 Task: Find connections with filter location Noble Park with filter topic #lawstudentswith filter profile language English with filter current company Ujjivan Small Finance Bank with filter school BSI Training Academy with filter industry Accommodation Services with filter service category Digital Marketing with filter keywords title Mechanic
Action: Mouse moved to (554, 206)
Screenshot: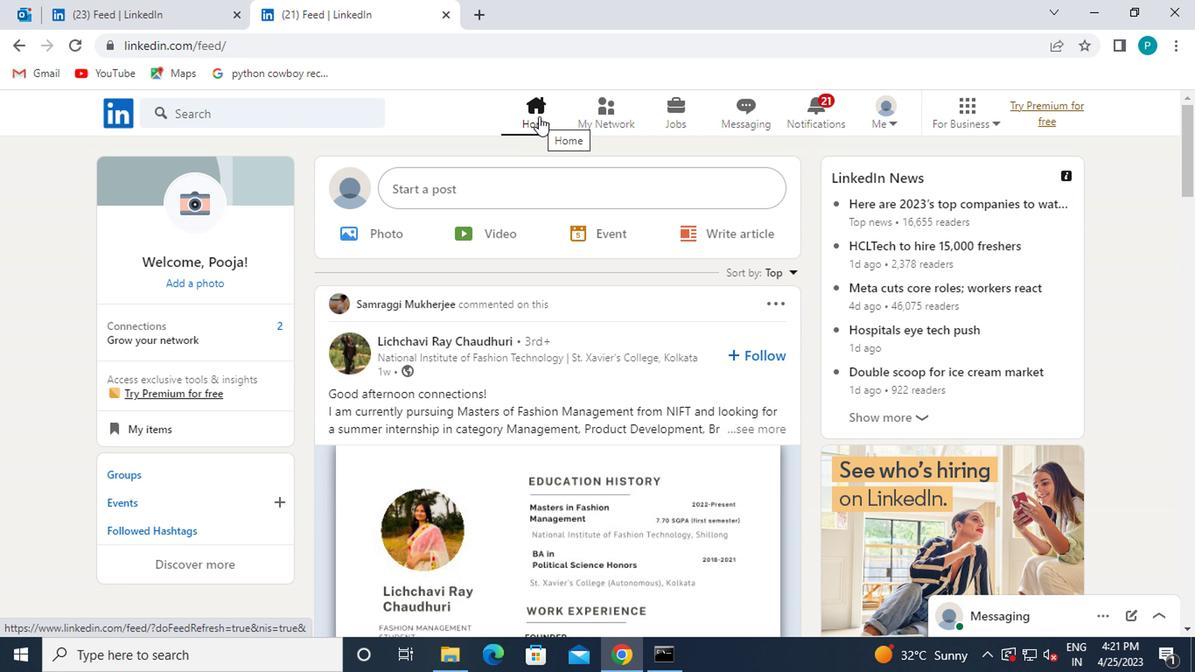 
Action: Mouse pressed left at (554, 206)
Screenshot: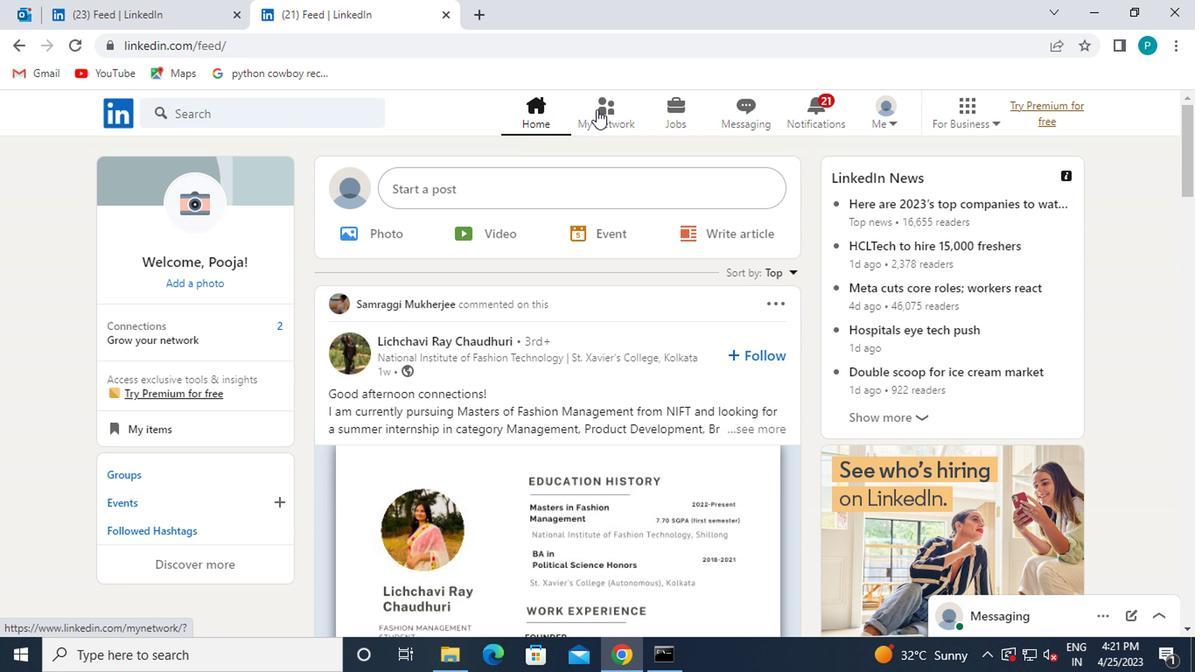 
Action: Mouse moved to (278, 275)
Screenshot: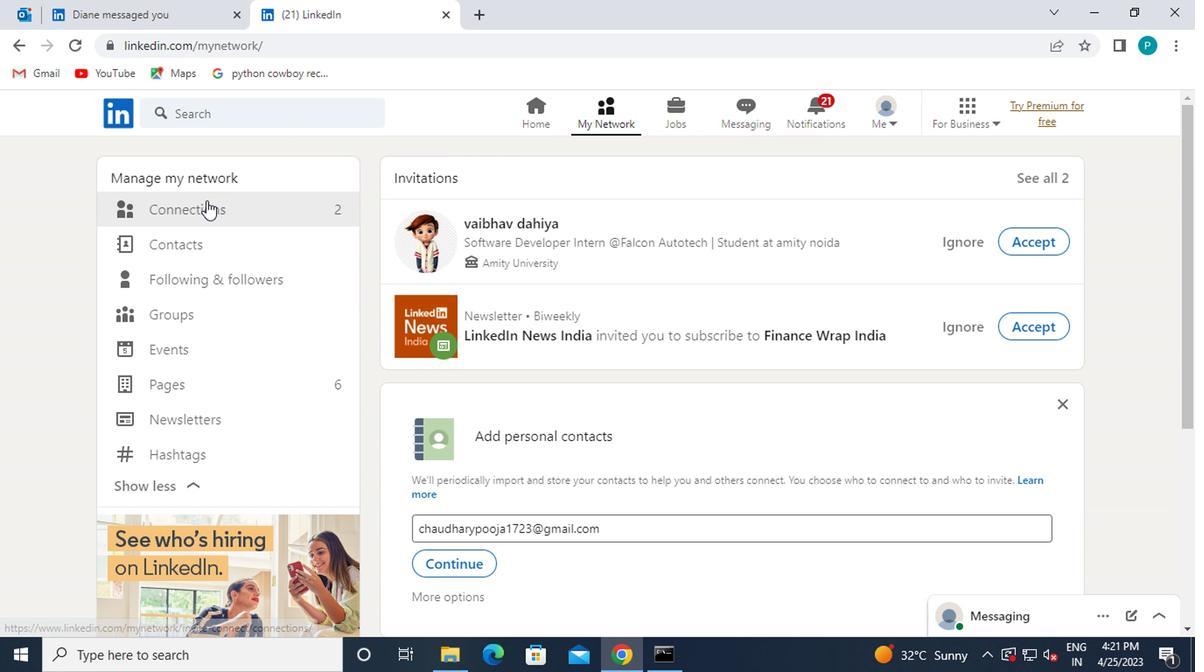
Action: Mouse pressed left at (278, 275)
Screenshot: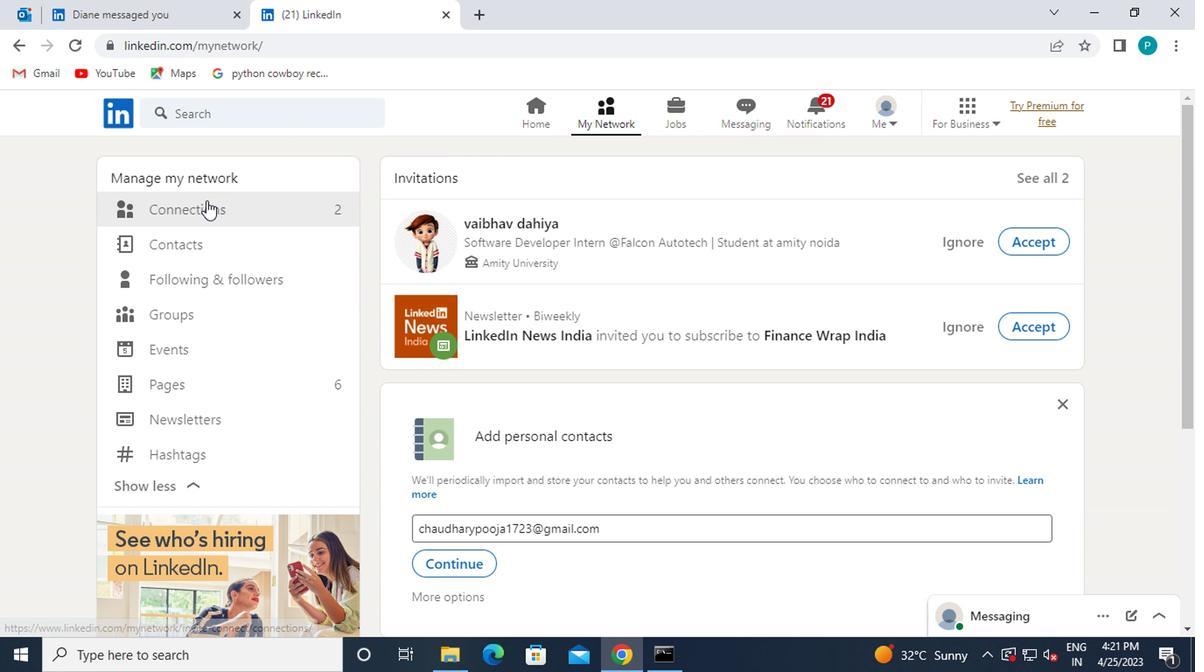 
Action: Mouse moved to (638, 275)
Screenshot: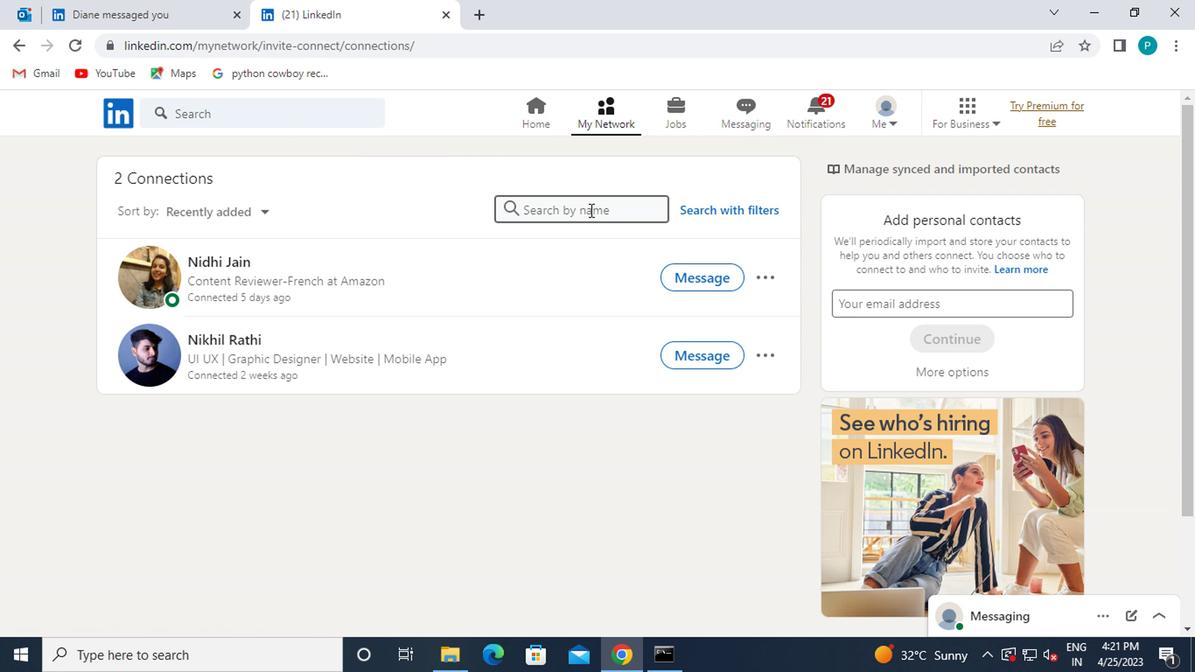 
Action: Mouse pressed left at (638, 275)
Screenshot: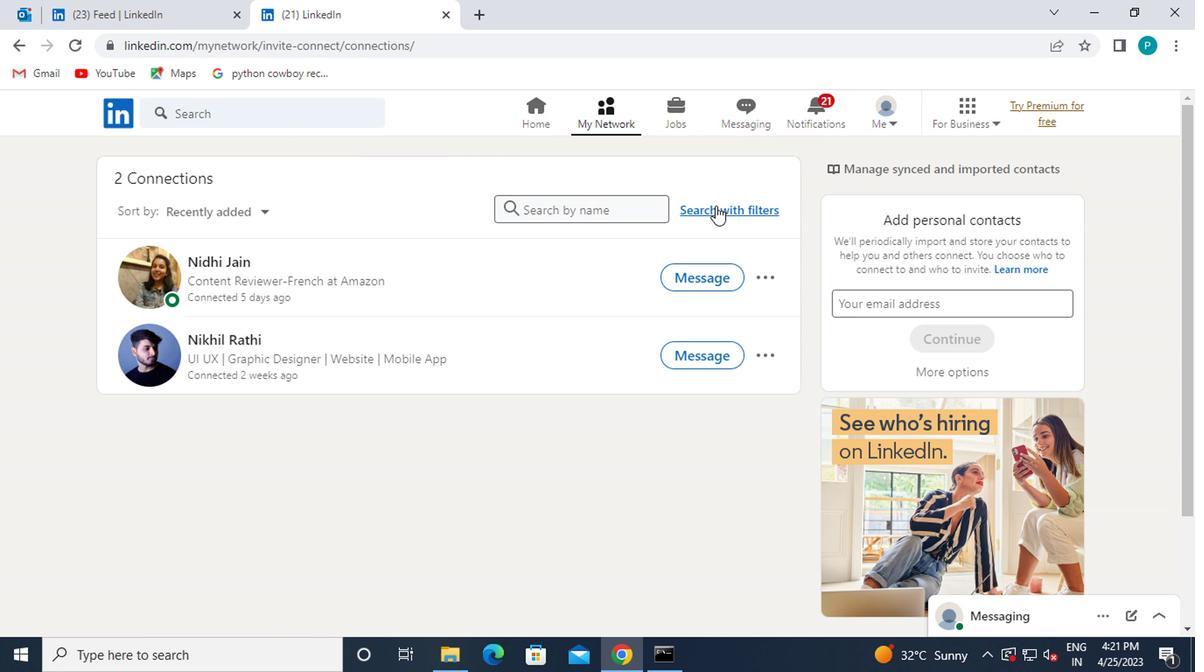 
Action: Mouse moved to (554, 243)
Screenshot: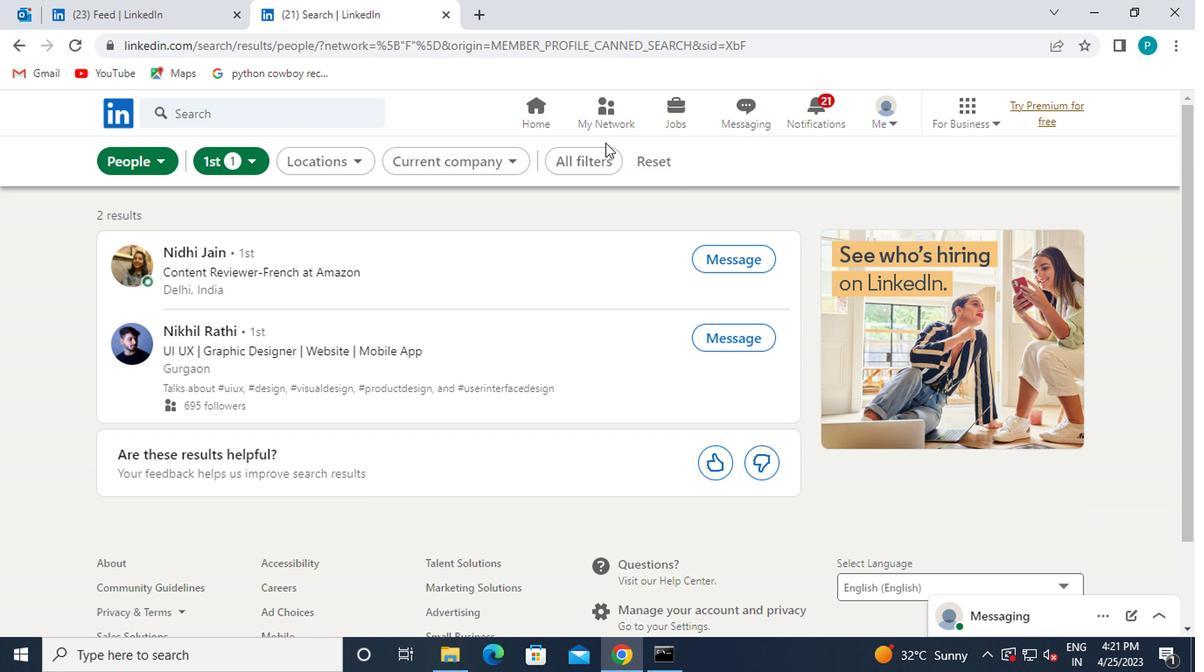 
Action: Mouse pressed left at (554, 243)
Screenshot: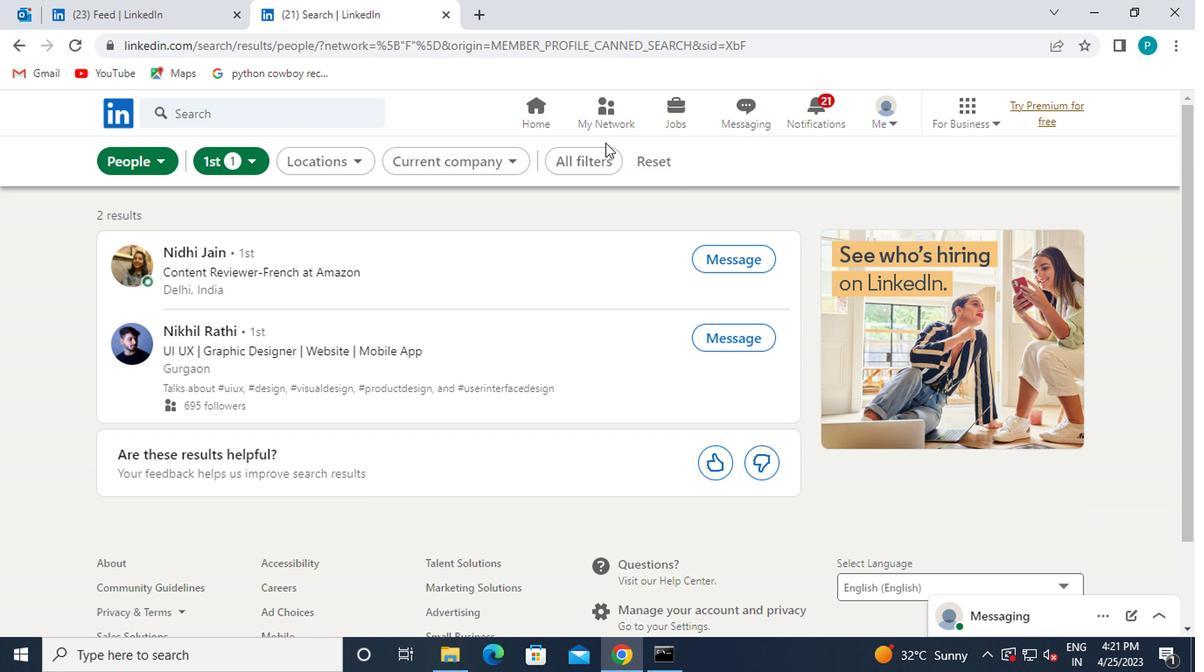 
Action: Mouse moved to (774, 308)
Screenshot: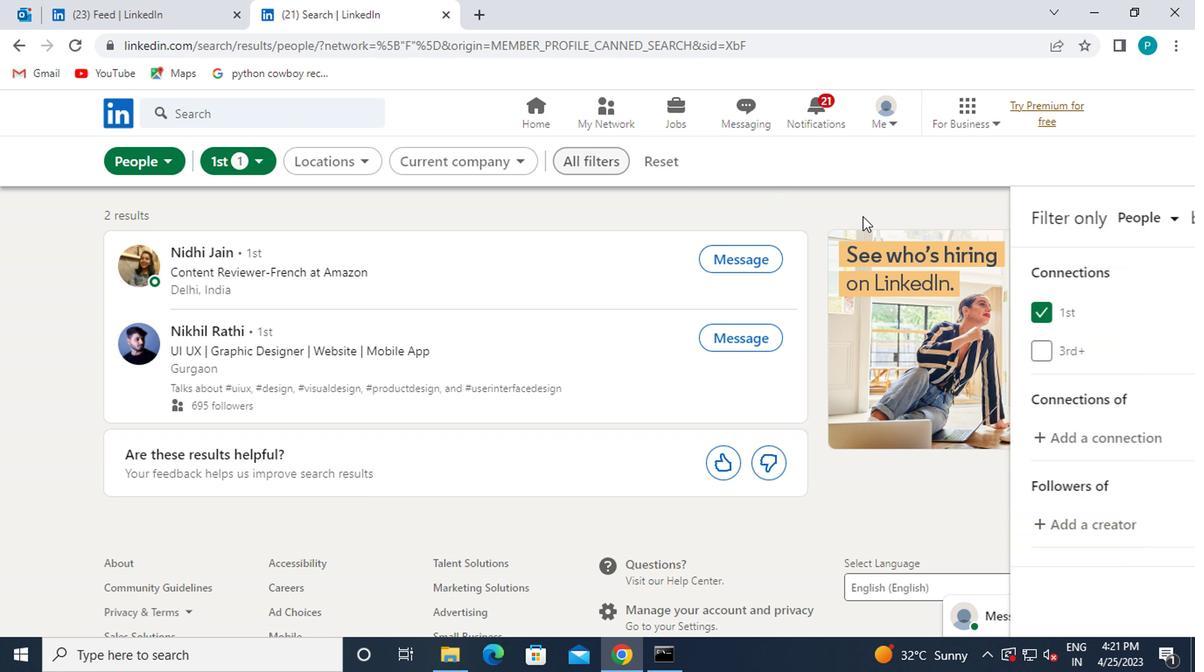 
Action: Mouse scrolled (774, 307) with delta (0, 0)
Screenshot: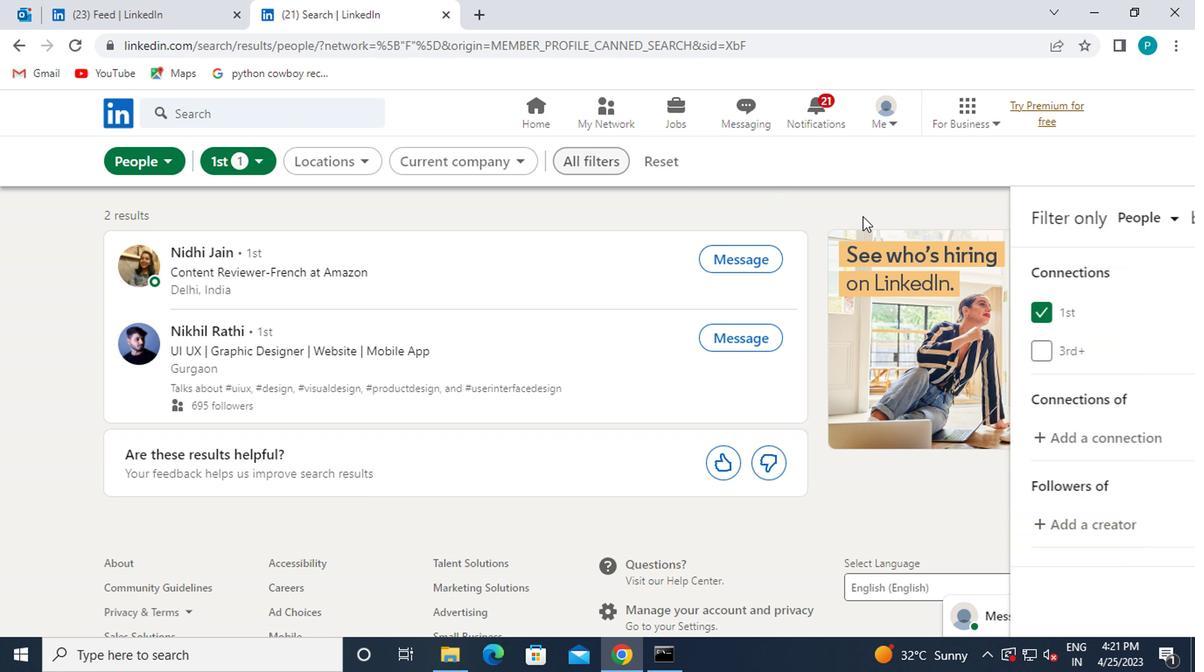 
Action: Mouse moved to (775, 311)
Screenshot: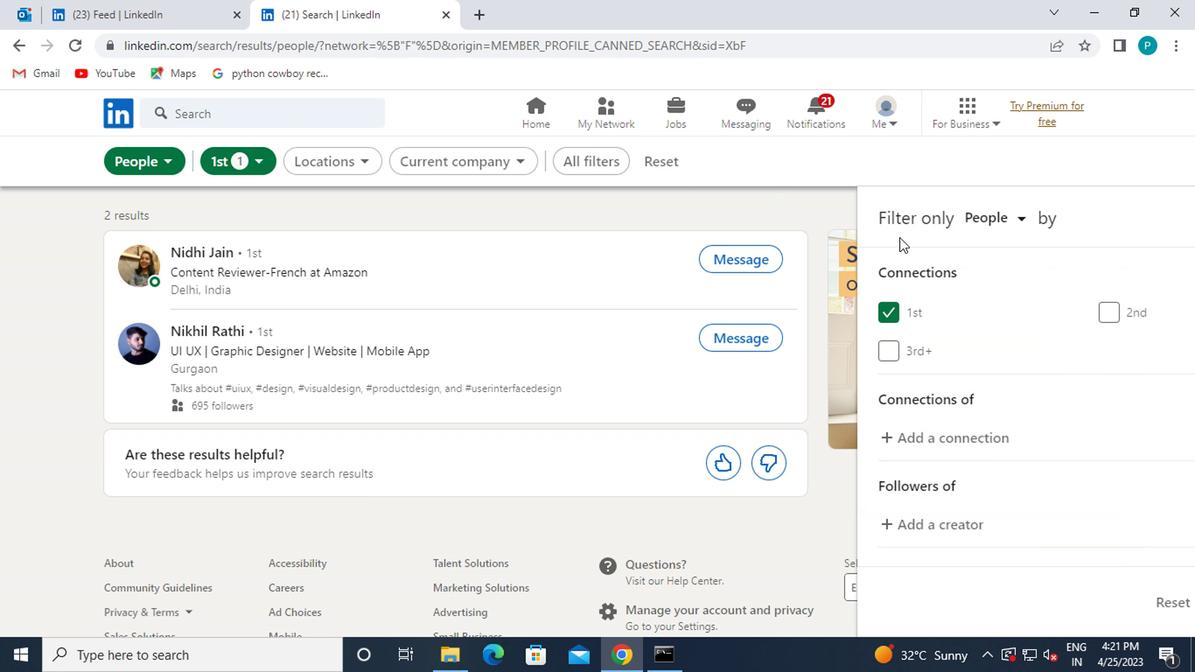 
Action: Mouse scrolled (775, 311) with delta (0, 0)
Screenshot: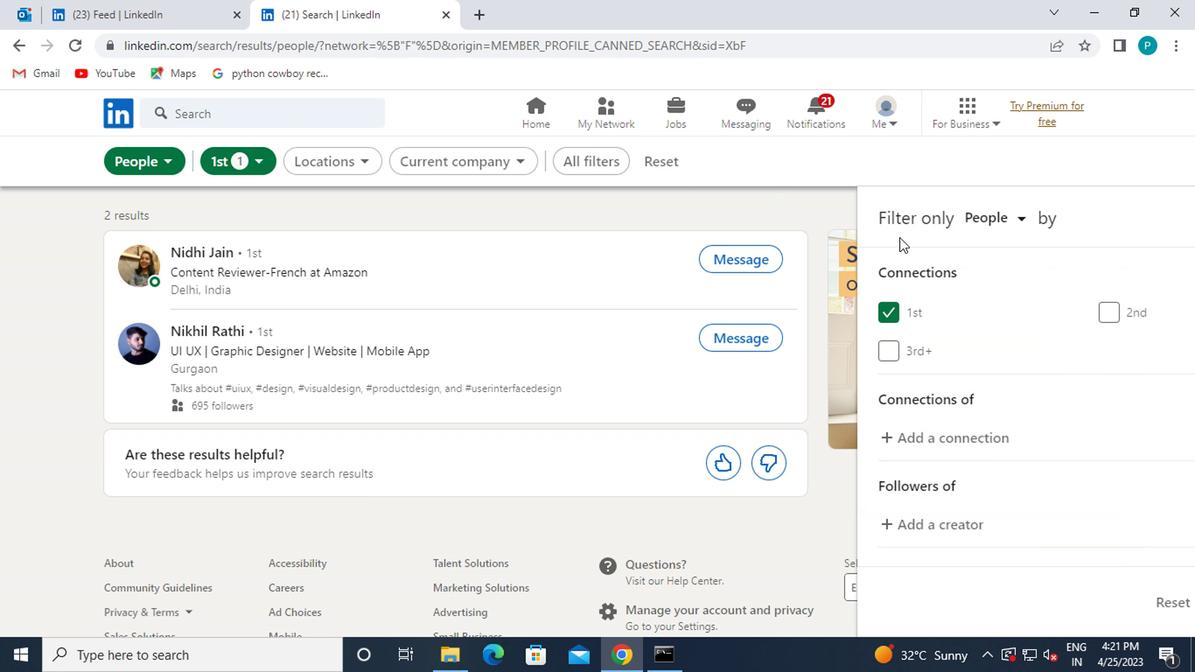 
Action: Mouse moved to (780, 322)
Screenshot: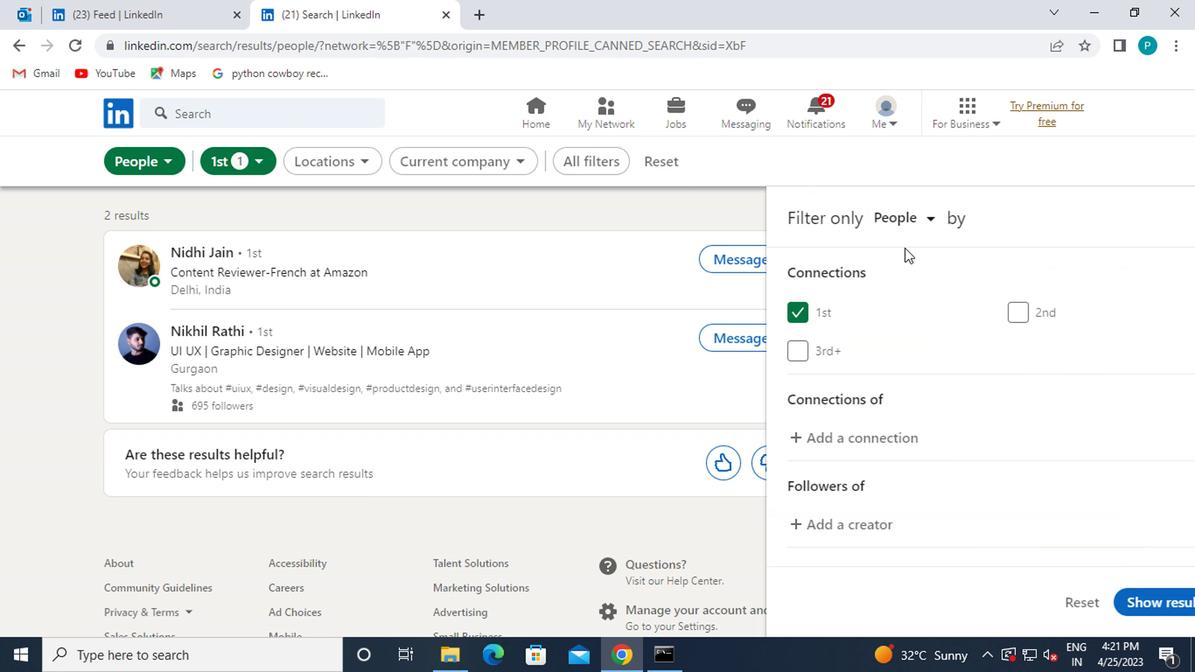 
Action: Mouse scrolled (780, 321) with delta (0, 0)
Screenshot: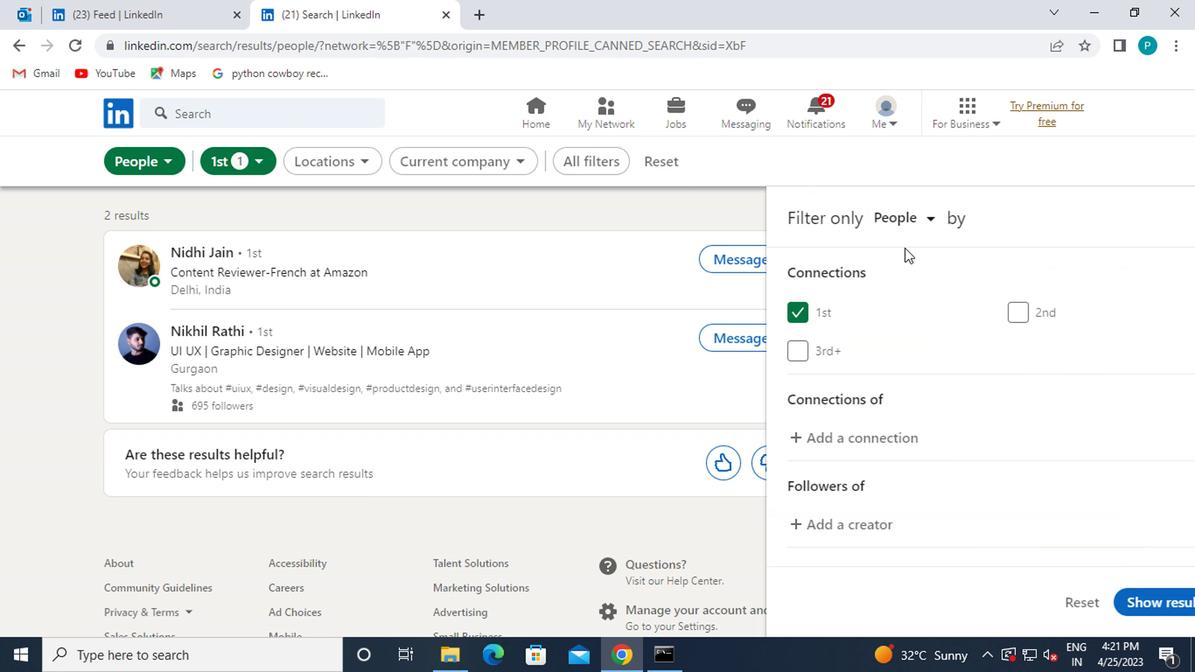 
Action: Mouse moved to (843, 440)
Screenshot: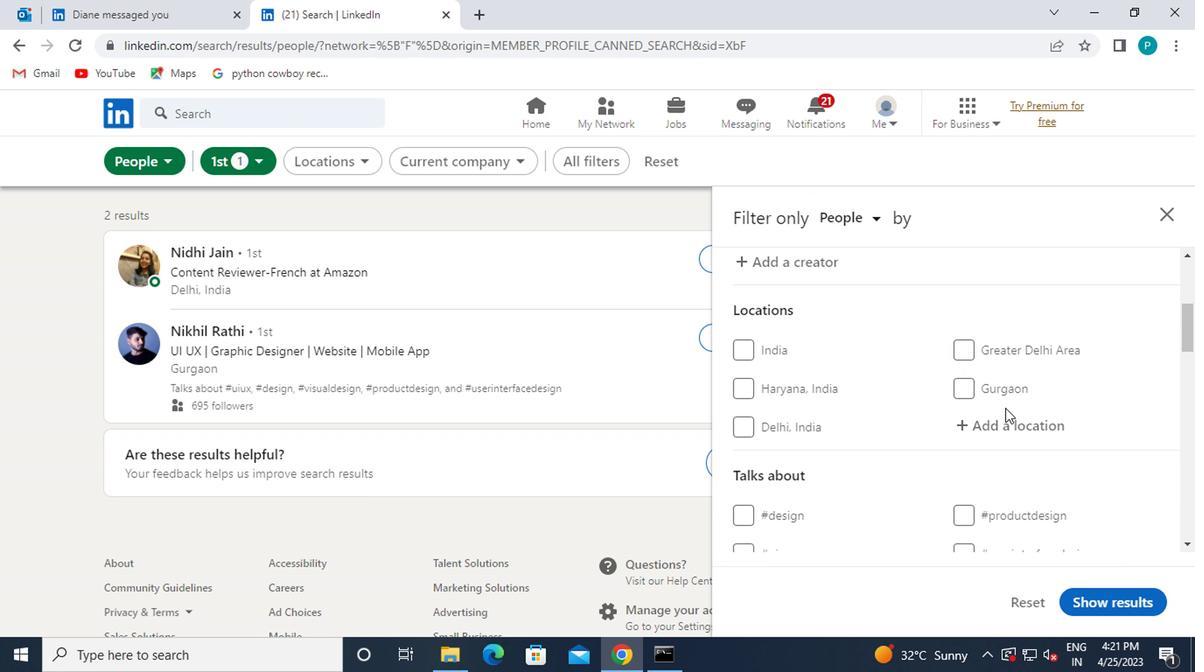 
Action: Mouse pressed left at (843, 440)
Screenshot: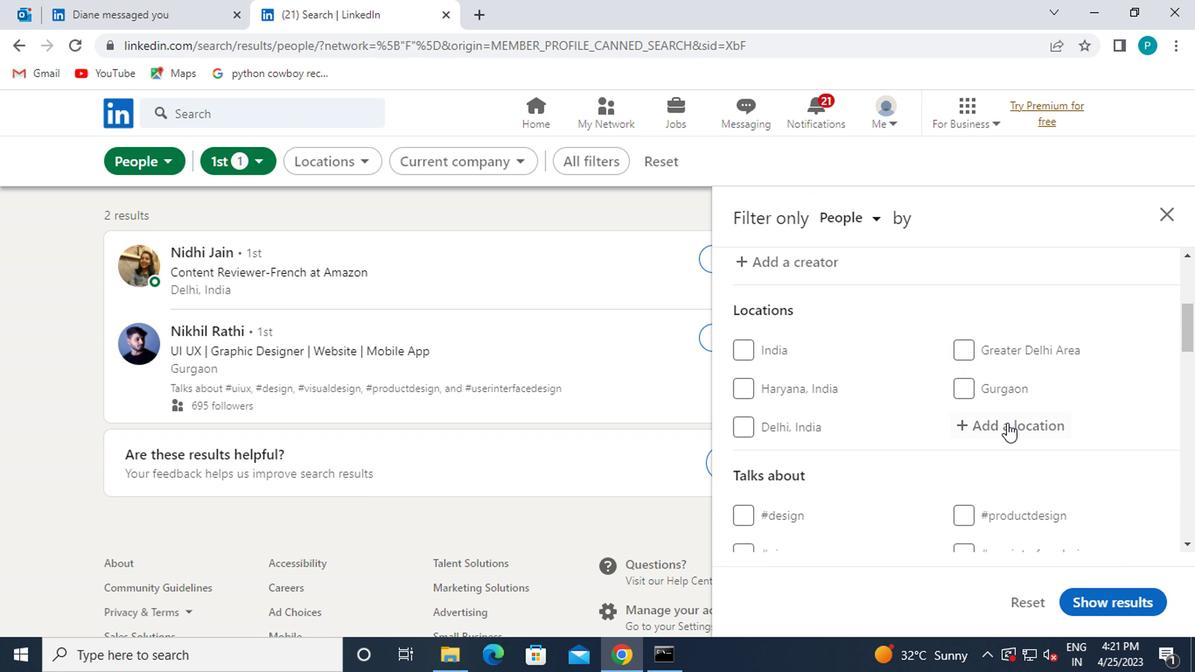 
Action: Key pressed noble<Key.space>park<Key.space>
Screenshot: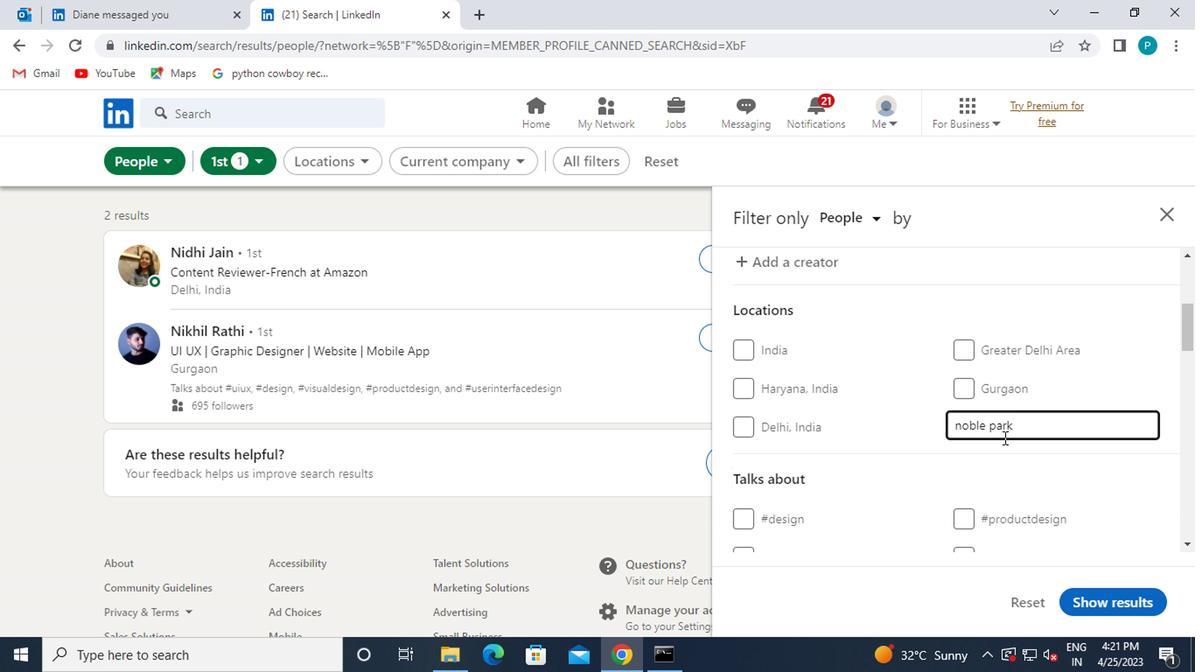 
Action: Mouse moved to (784, 461)
Screenshot: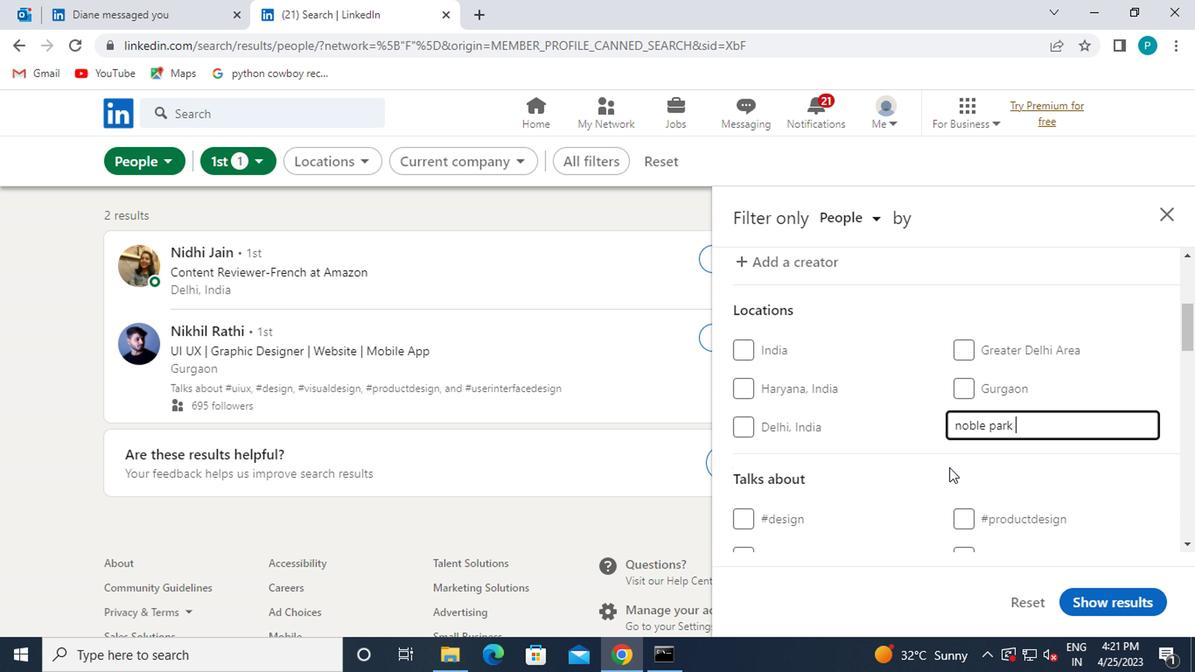 
Action: Mouse scrolled (784, 460) with delta (0, 0)
Screenshot: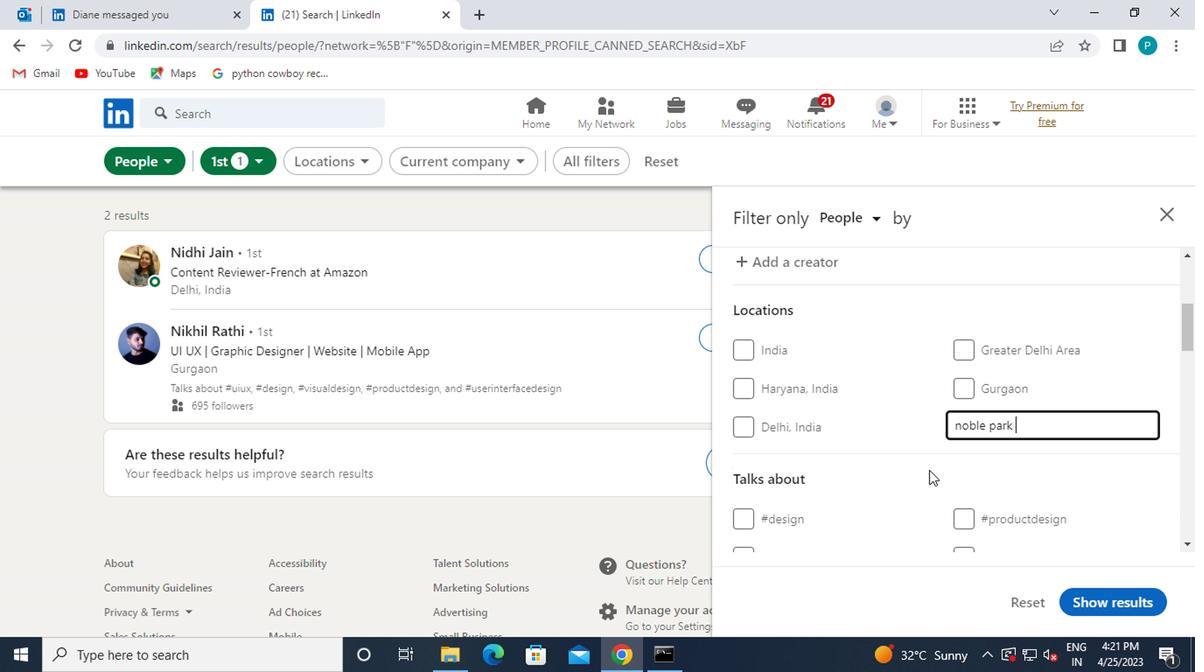 
Action: Mouse moved to (822, 483)
Screenshot: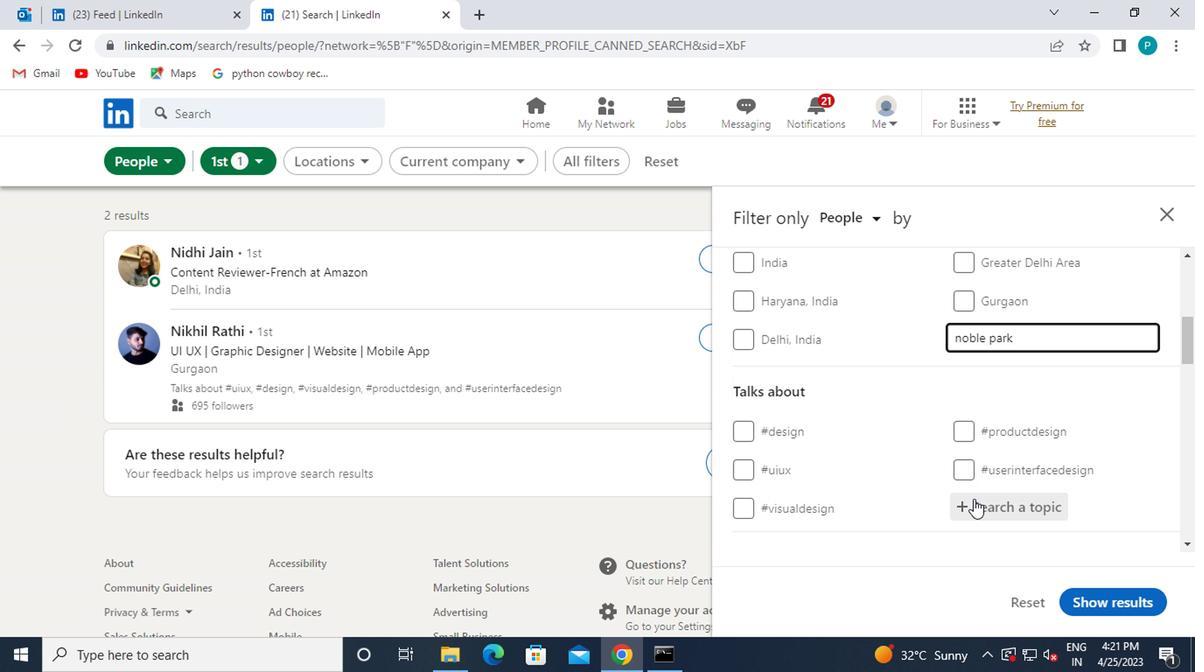 
Action: Mouse pressed left at (822, 483)
Screenshot: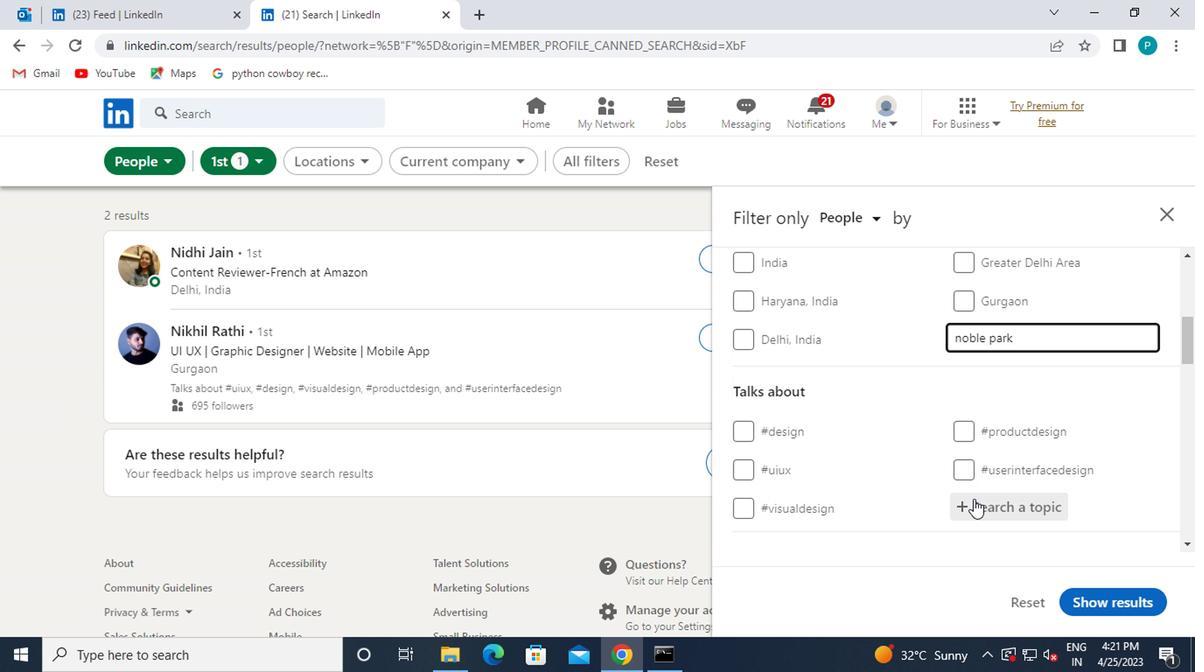 
Action: Key pressed <Key.shift><Key.shift><Key.shift>#LAE
Screenshot: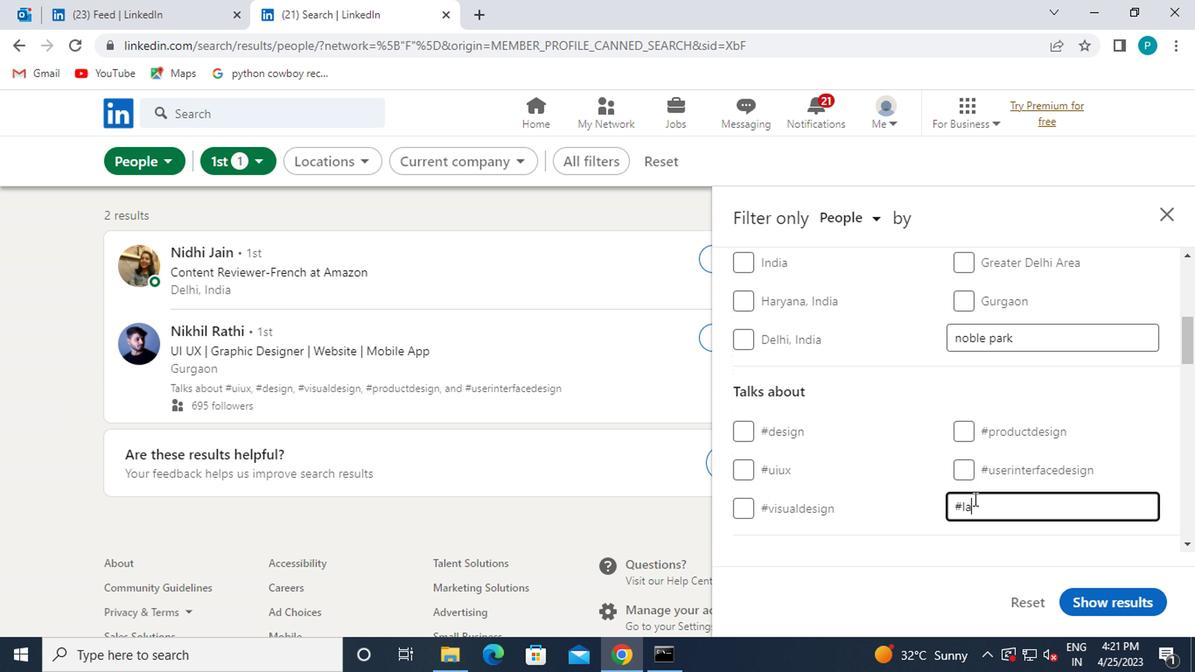 
Action: Mouse scrolled (822, 483) with delta (0, 0)
Screenshot: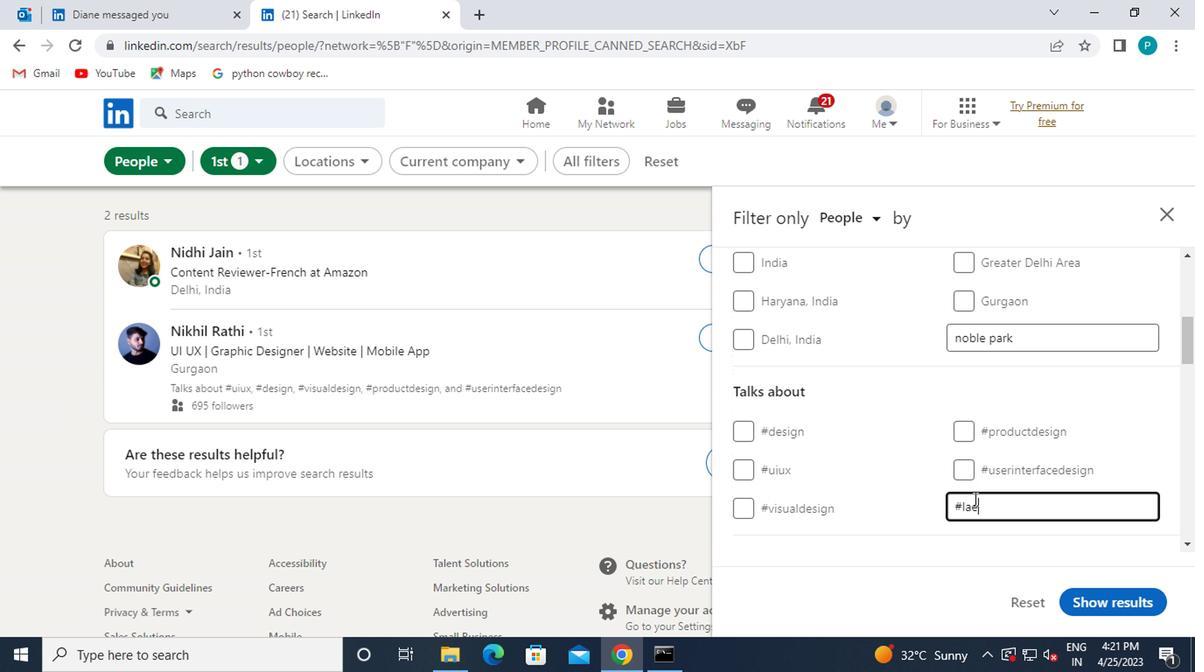 
Action: Key pressed <Key.backspace>WSTUDENTS
Screenshot: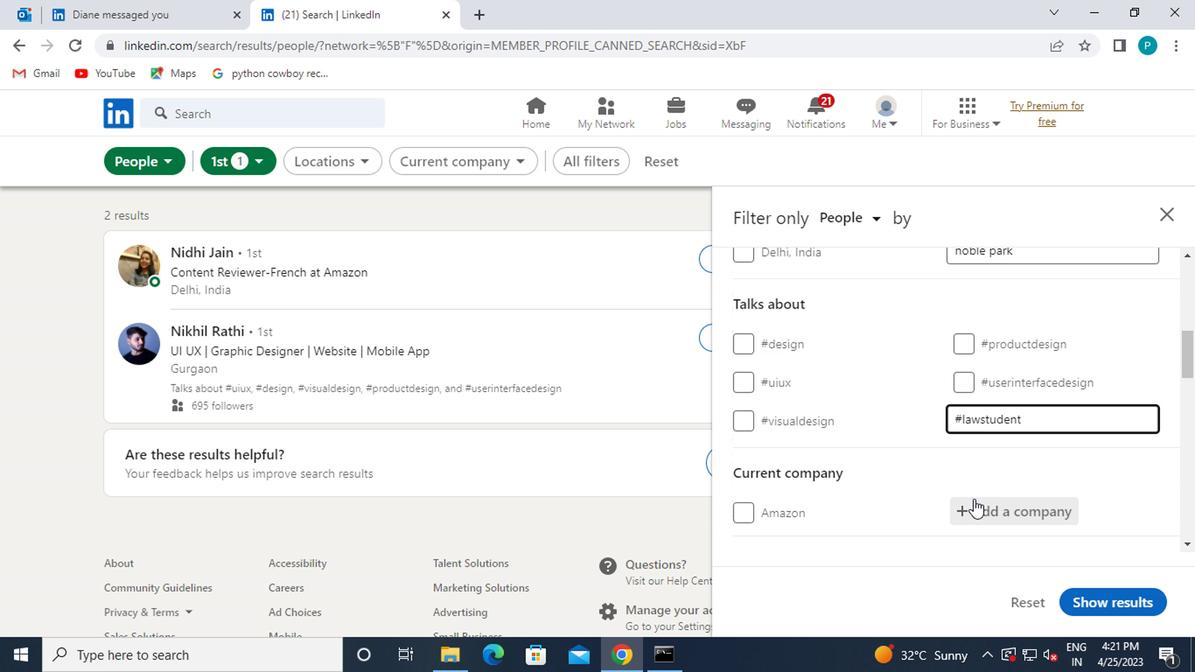 
Action: Mouse moved to (822, 484)
Screenshot: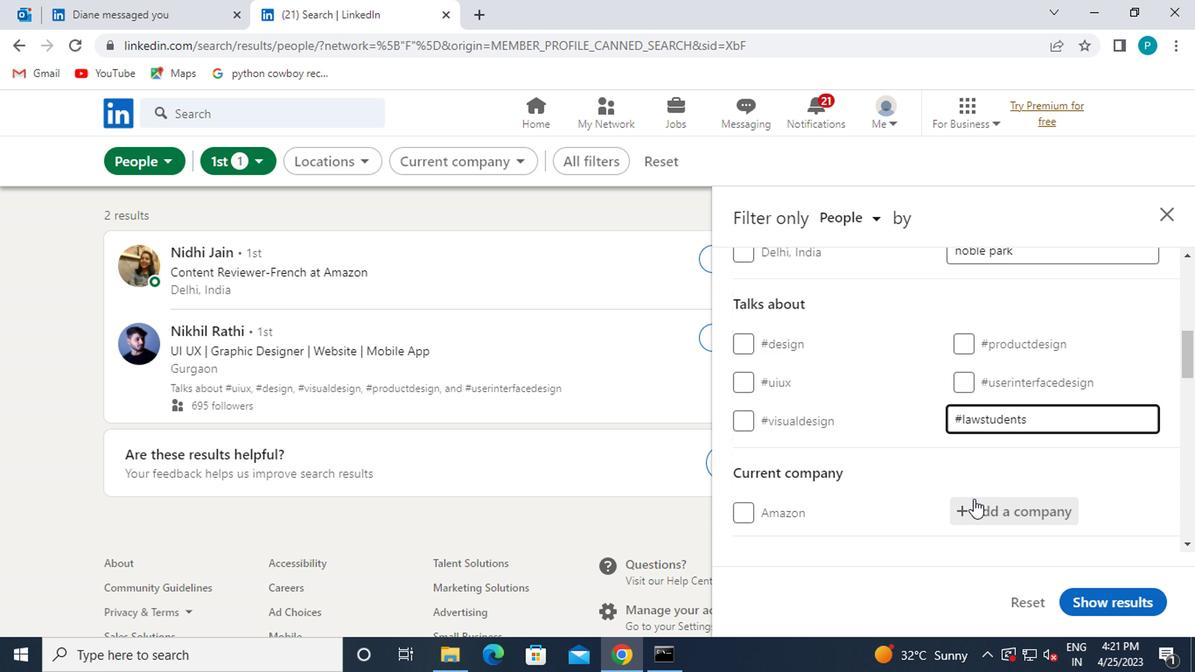 
Action: Mouse scrolled (822, 483) with delta (0, 0)
Screenshot: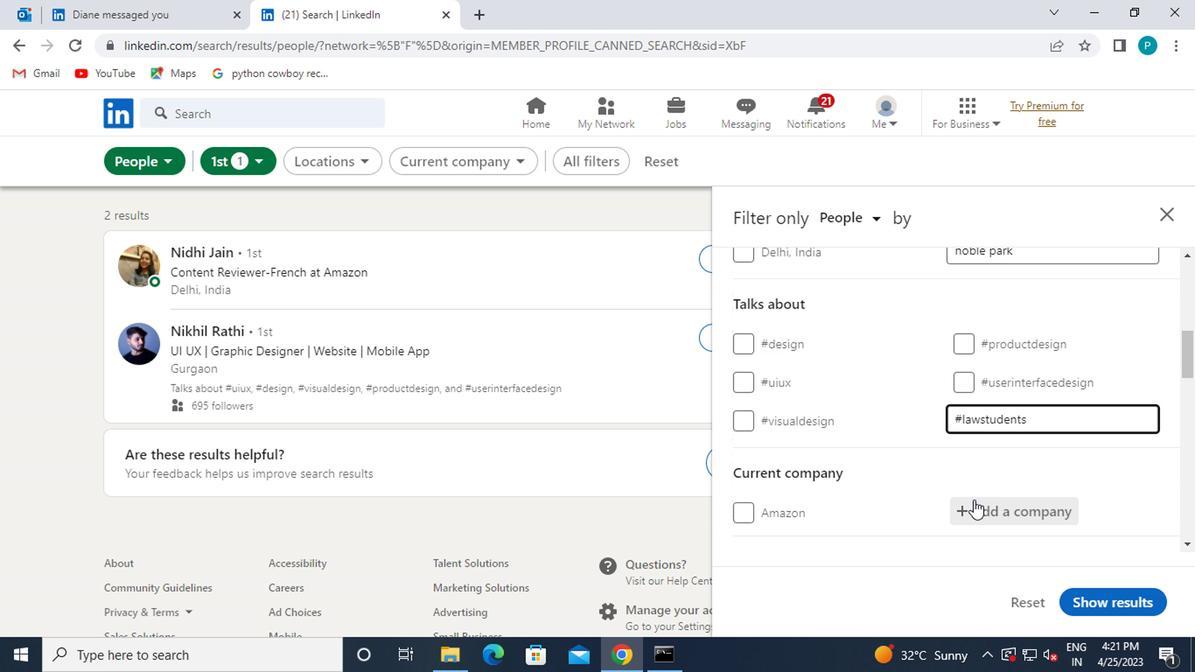 
Action: Mouse moved to (821, 425)
Screenshot: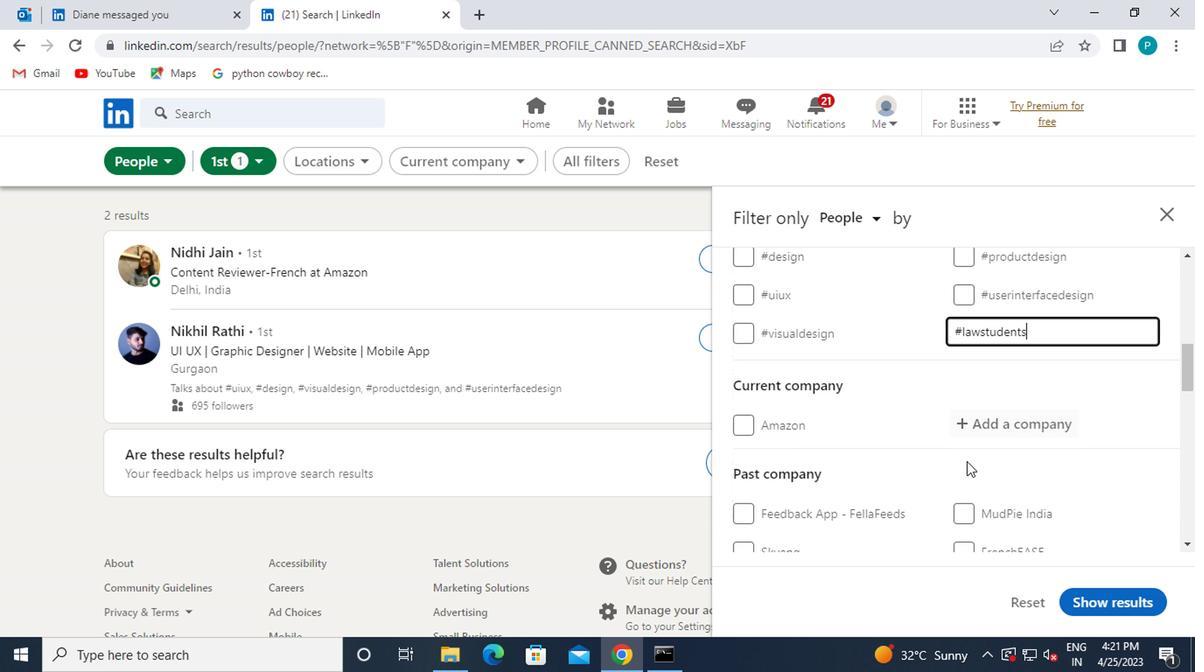 
Action: Mouse pressed left at (821, 425)
Screenshot: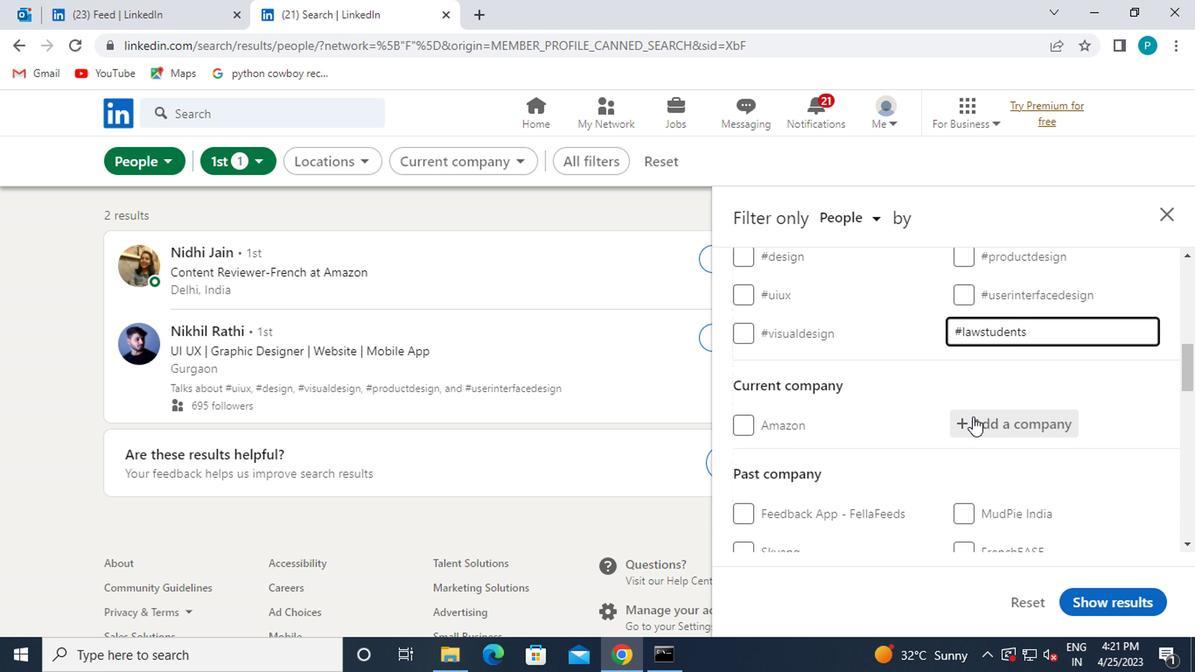 
Action: Key pressed UJJIVAN
Screenshot: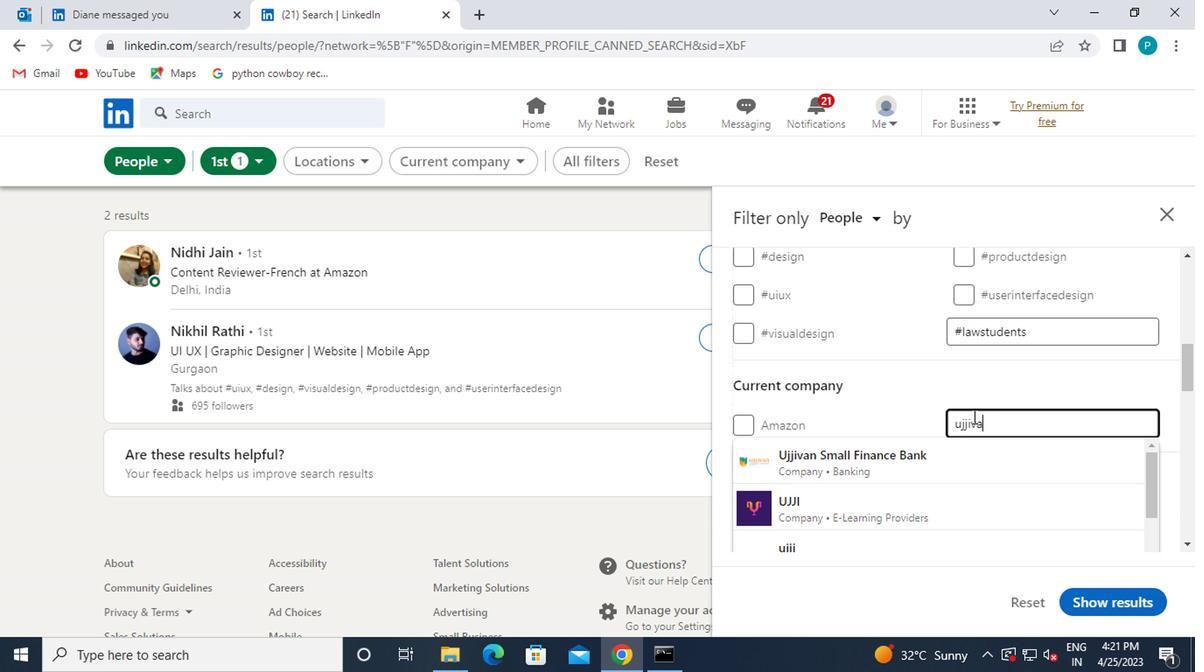 
Action: Mouse moved to (781, 446)
Screenshot: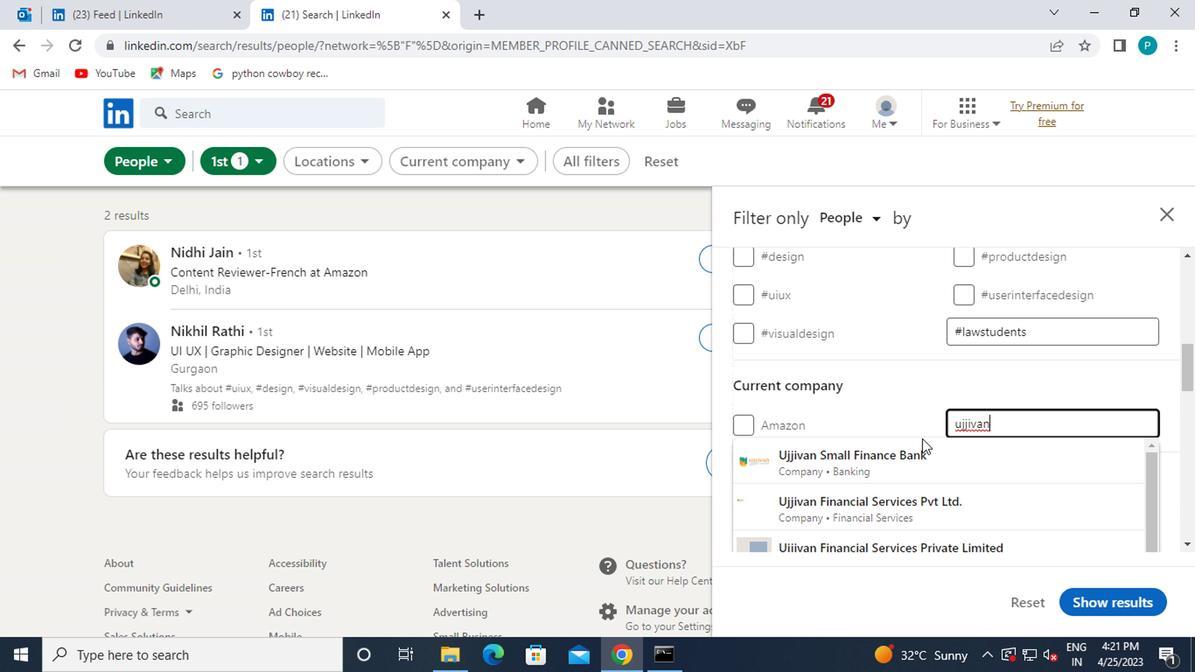 
Action: Mouse pressed left at (781, 446)
Screenshot: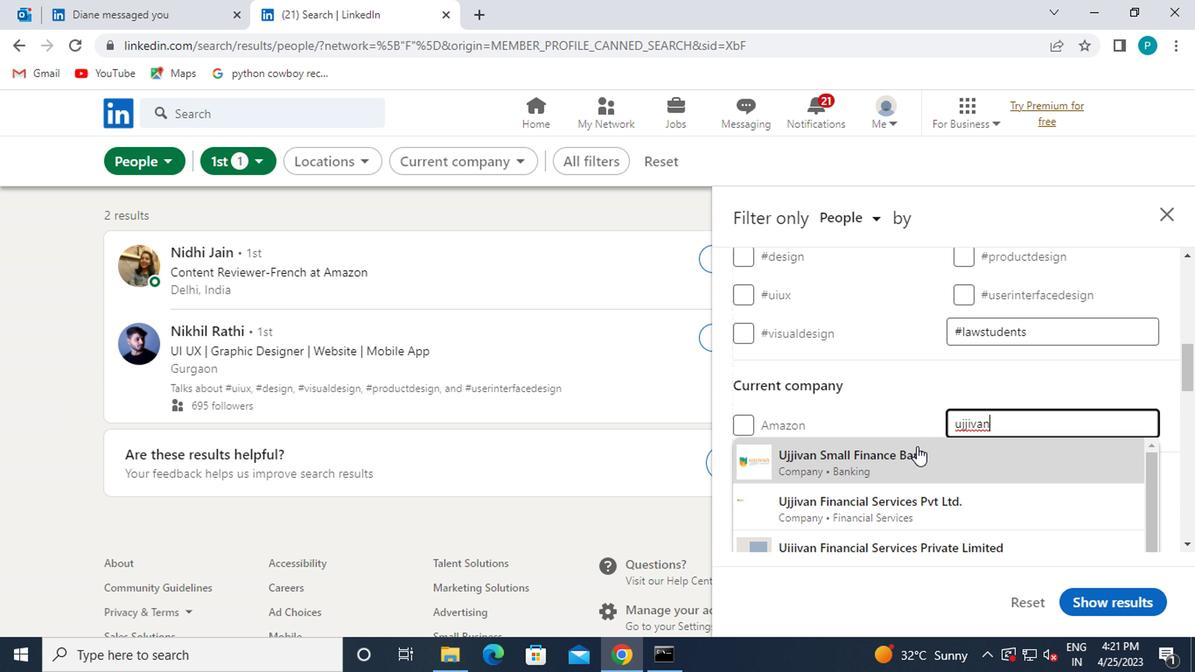 
Action: Mouse scrolled (781, 445) with delta (0, 0)
Screenshot: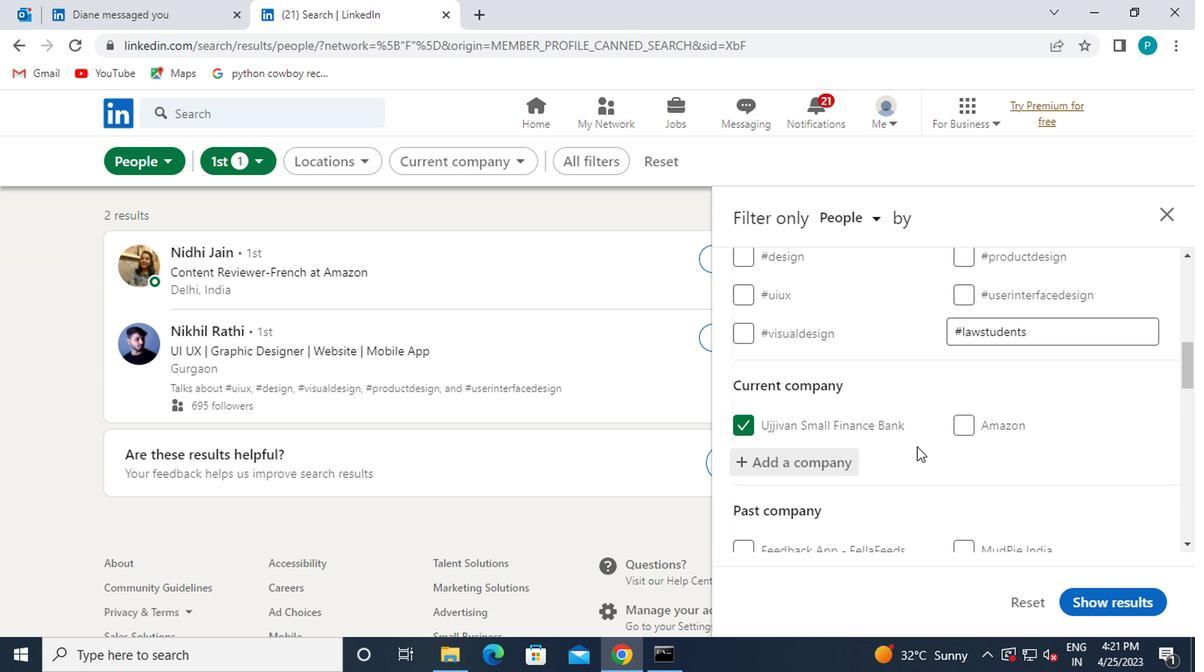 
Action: Mouse scrolled (781, 445) with delta (0, 0)
Screenshot: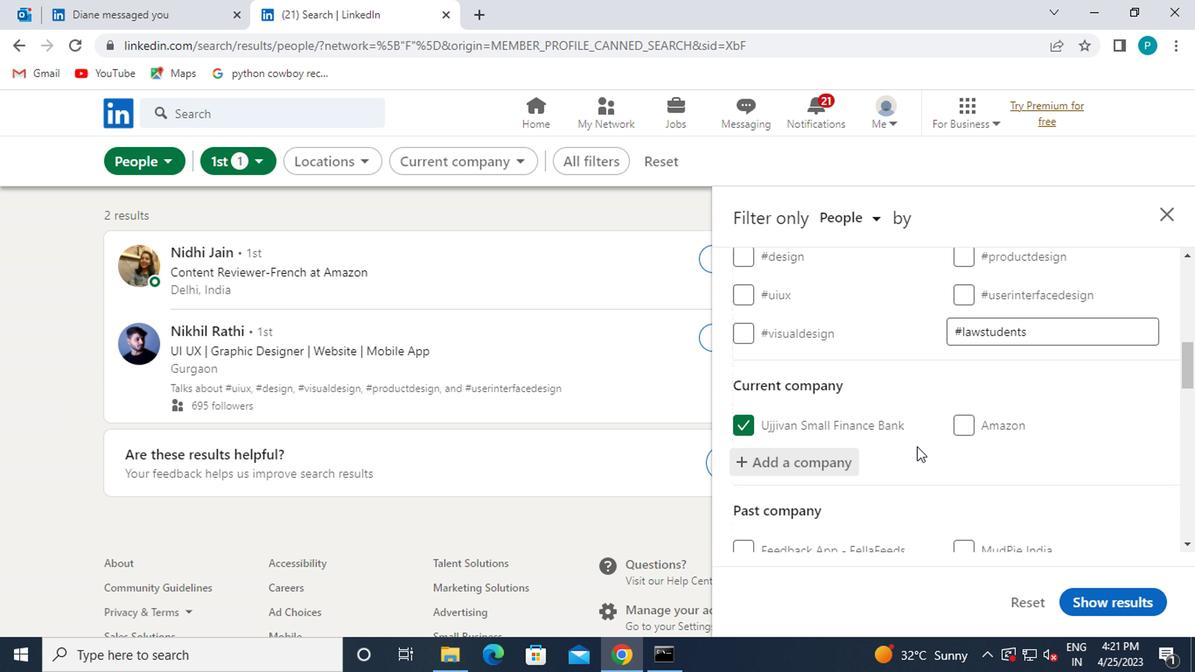 
Action: Mouse scrolled (781, 445) with delta (0, 0)
Screenshot: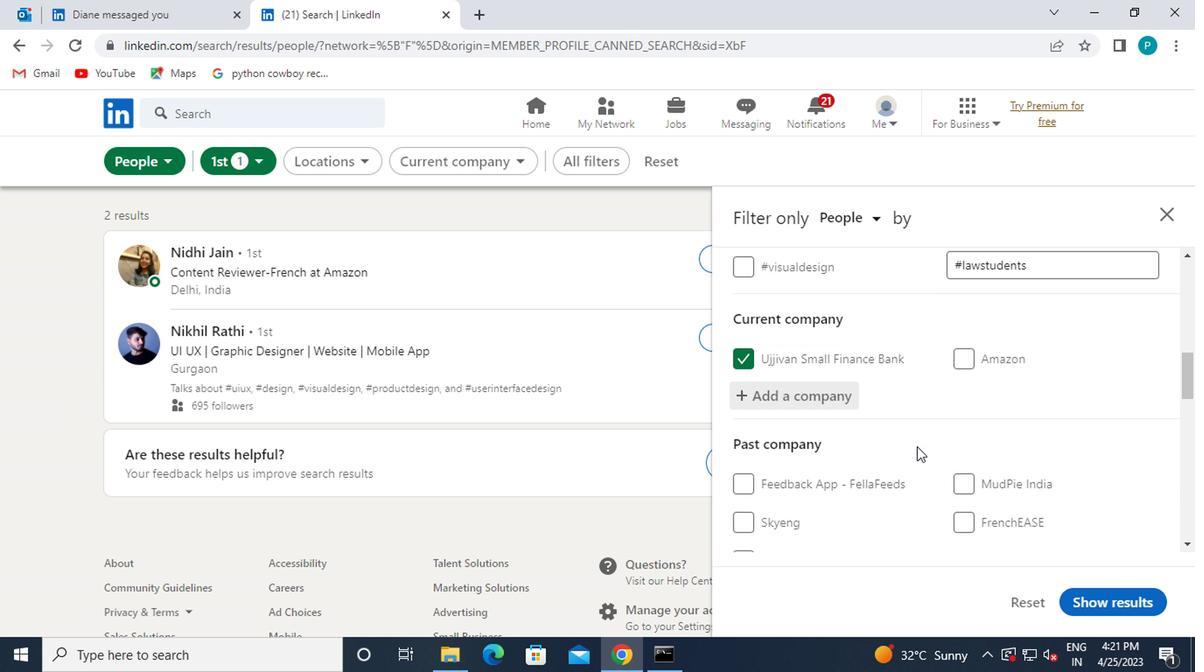 
Action: Mouse moved to (817, 418)
Screenshot: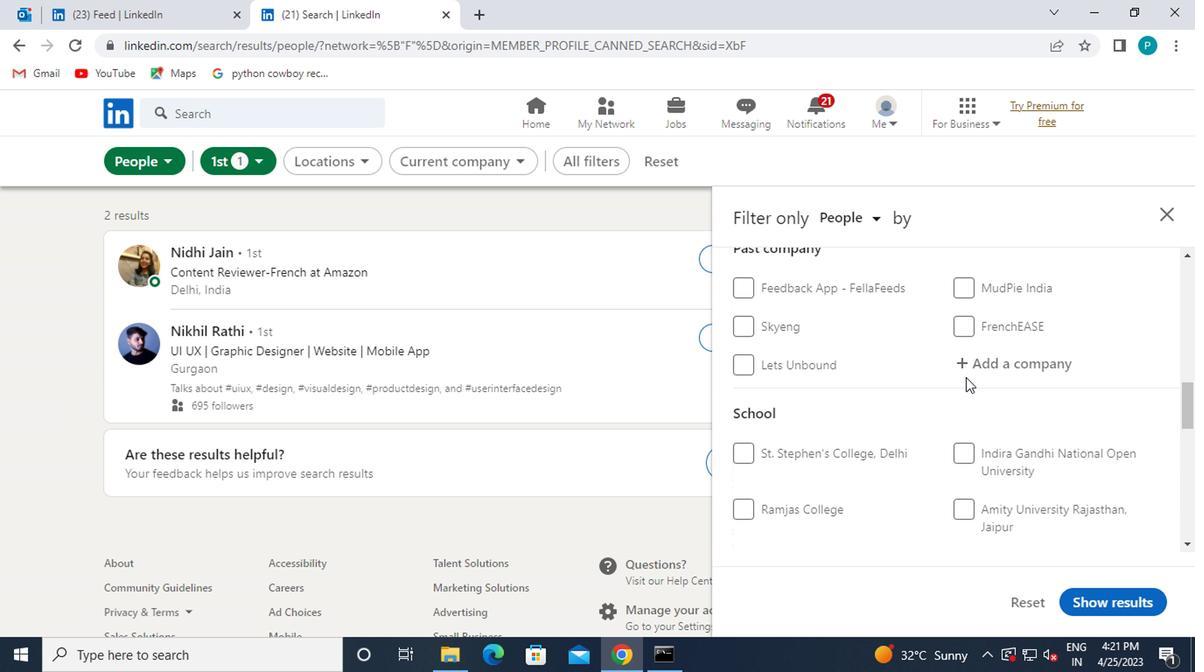 
Action: Mouse scrolled (817, 417) with delta (0, 0)
Screenshot: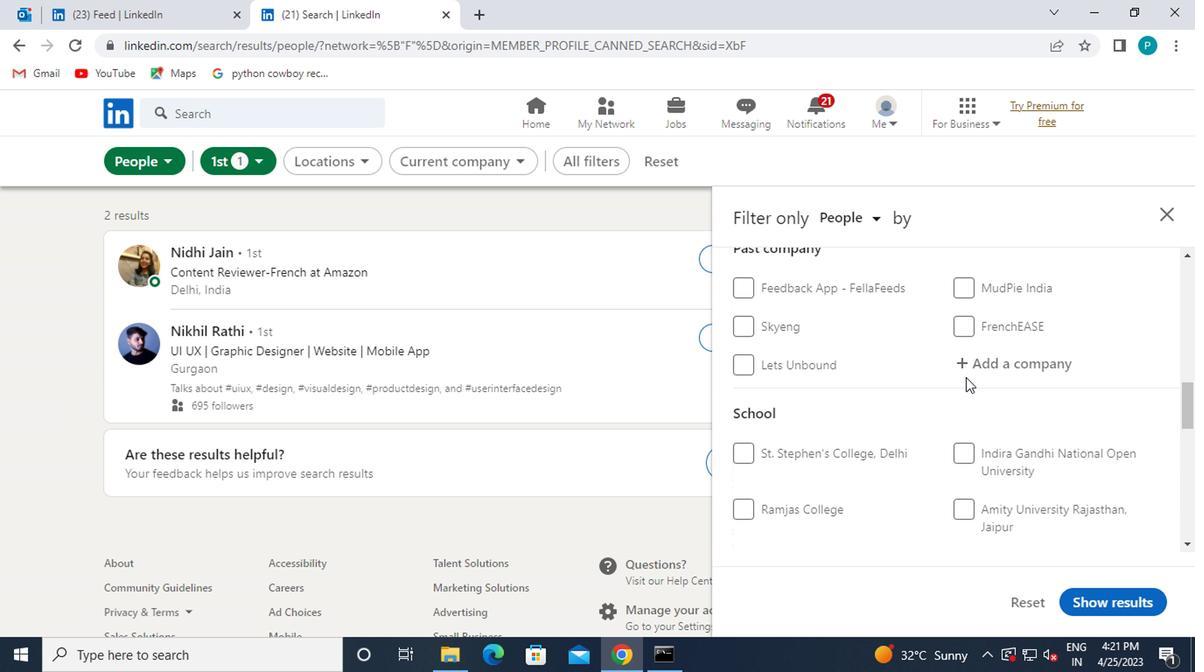 
Action: Mouse scrolled (817, 417) with delta (0, 0)
Screenshot: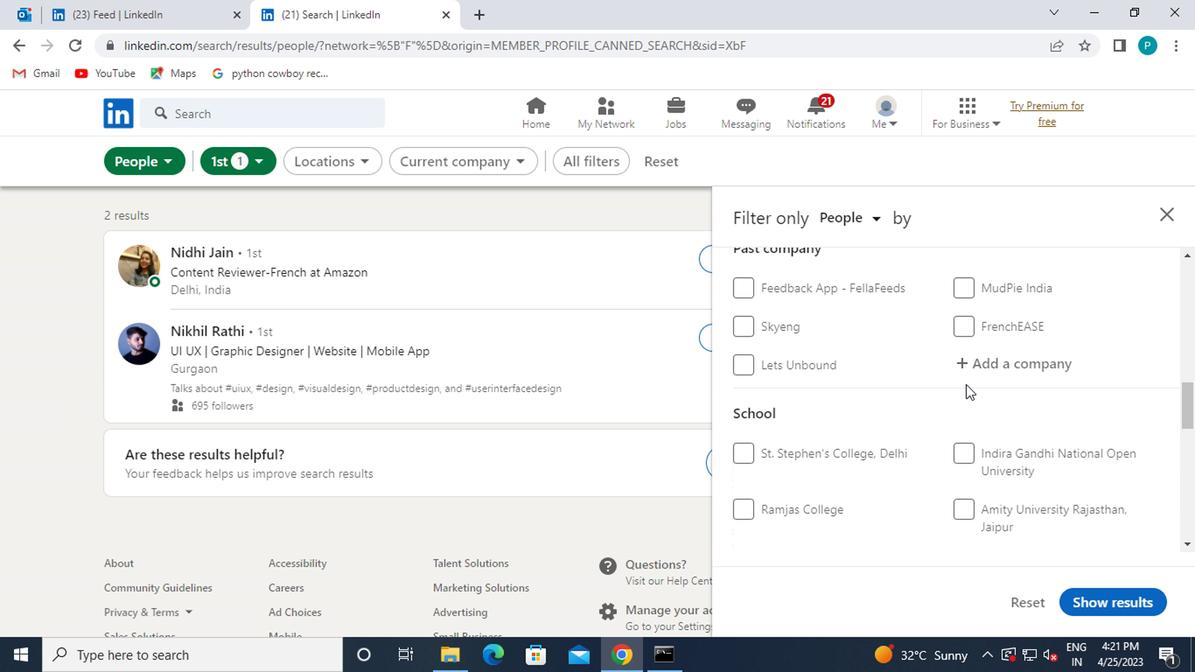 
Action: Mouse moved to (817, 408)
Screenshot: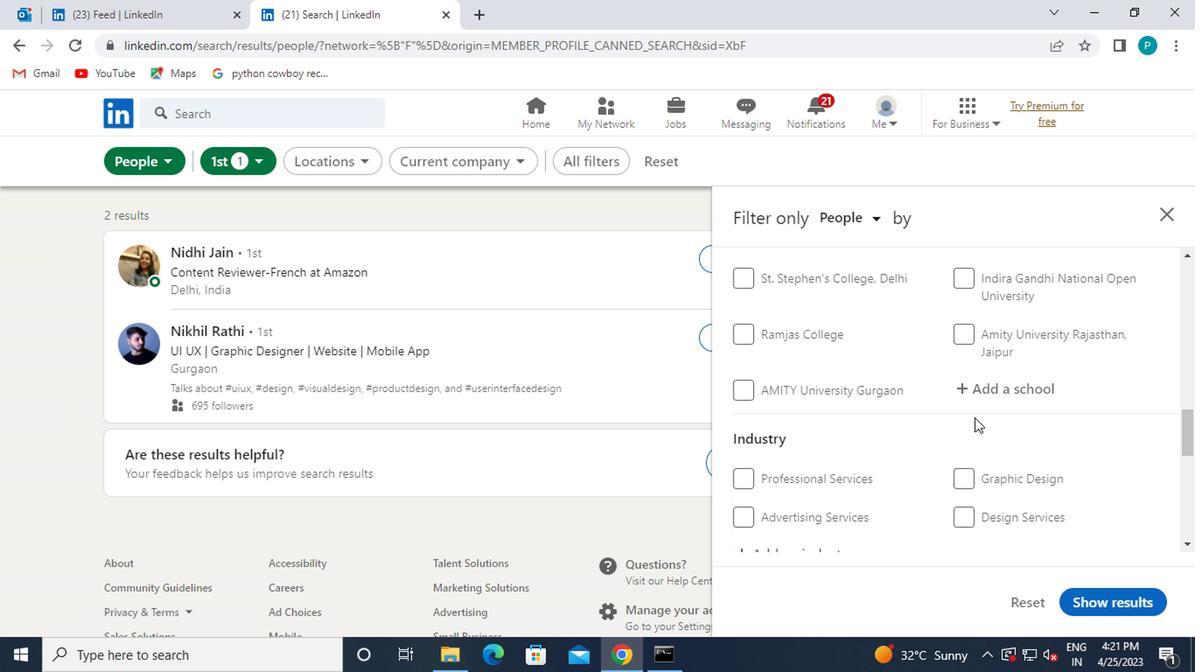 
Action: Mouse pressed left at (817, 408)
Screenshot: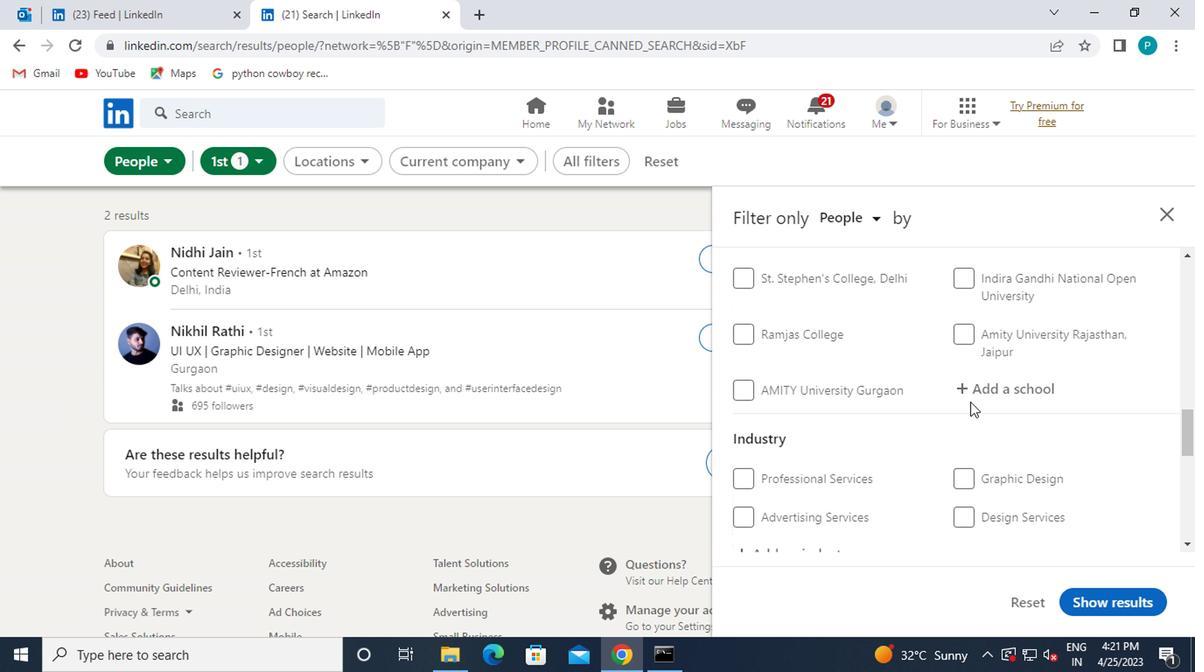 
Action: Key pressed BSI
Screenshot: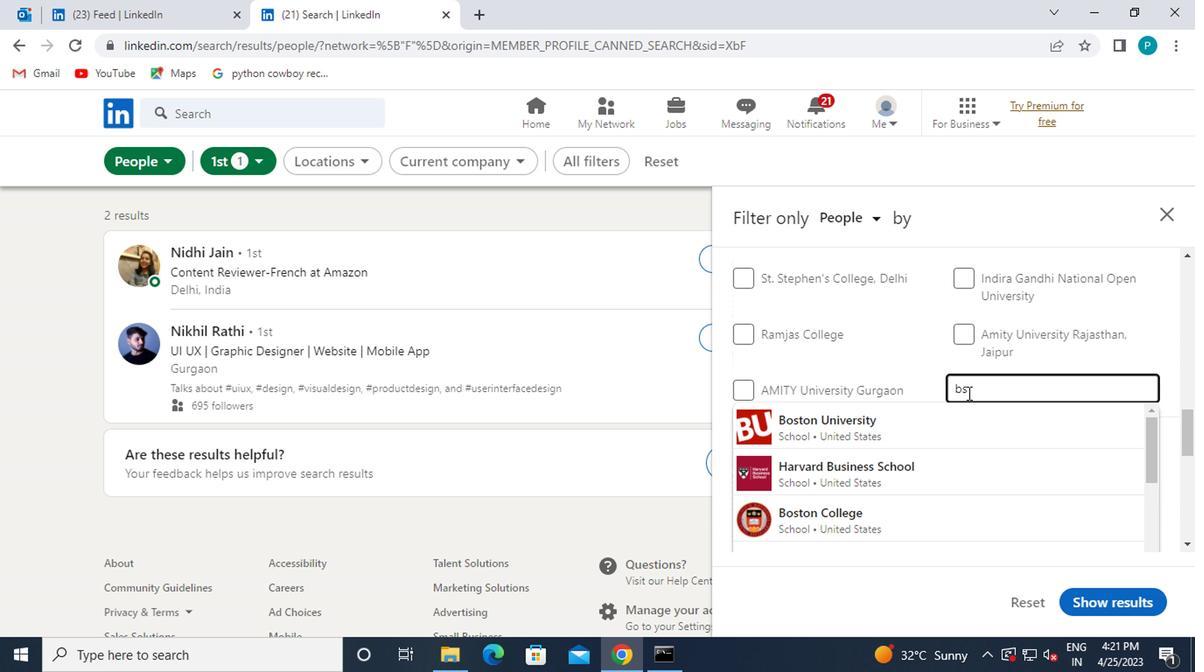 
Action: Mouse moved to (748, 437)
Screenshot: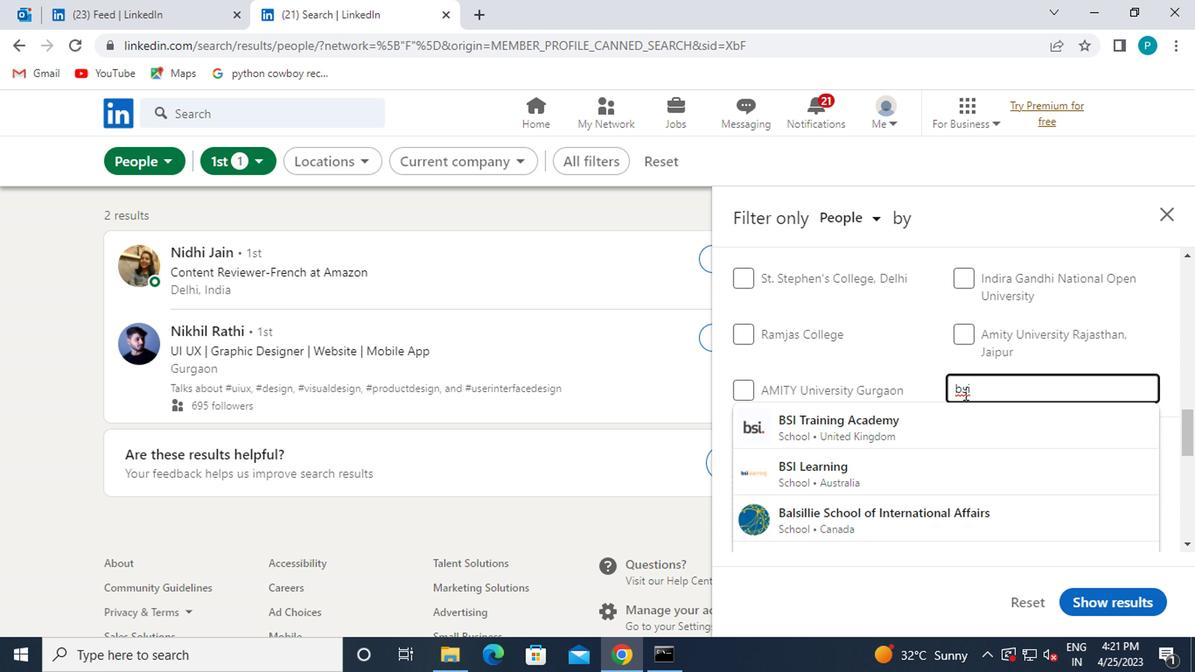 
Action: Mouse pressed left at (748, 437)
Screenshot: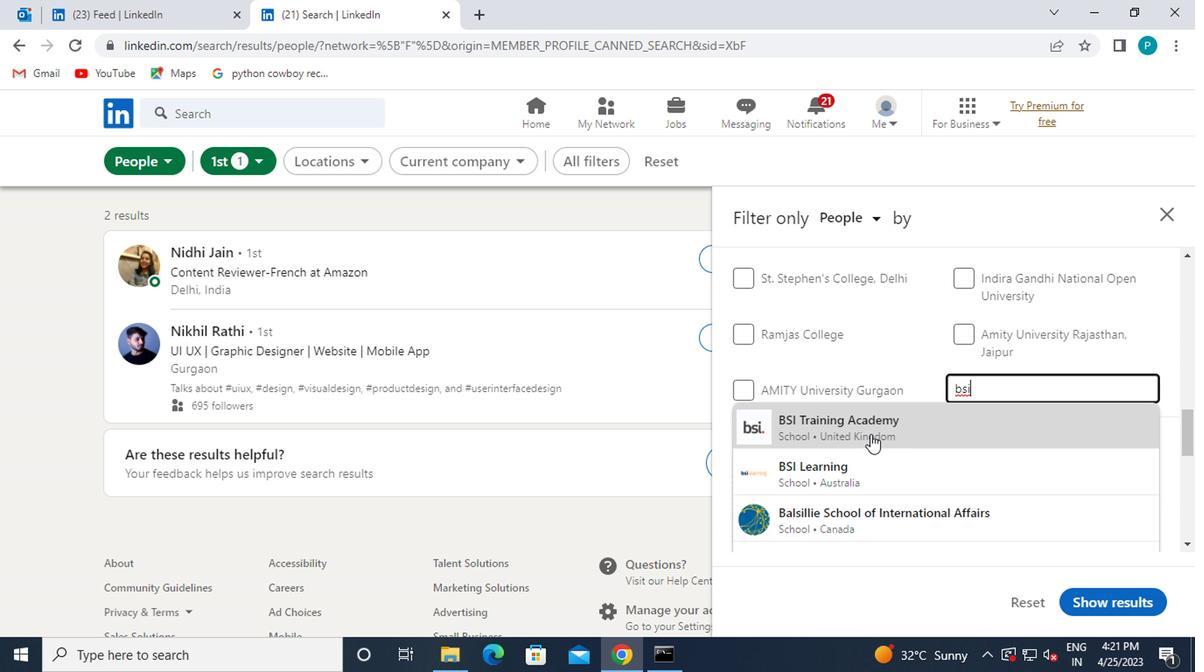 
Action: Mouse moved to (737, 422)
Screenshot: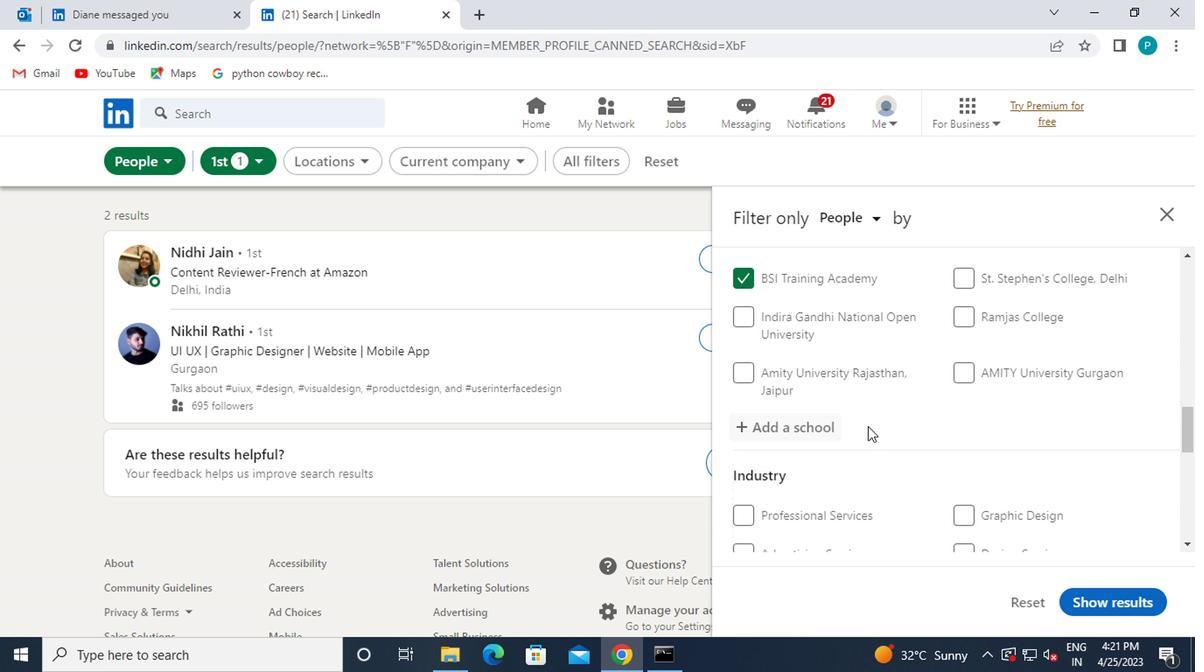 
Action: Mouse scrolled (737, 421) with delta (0, 0)
Screenshot: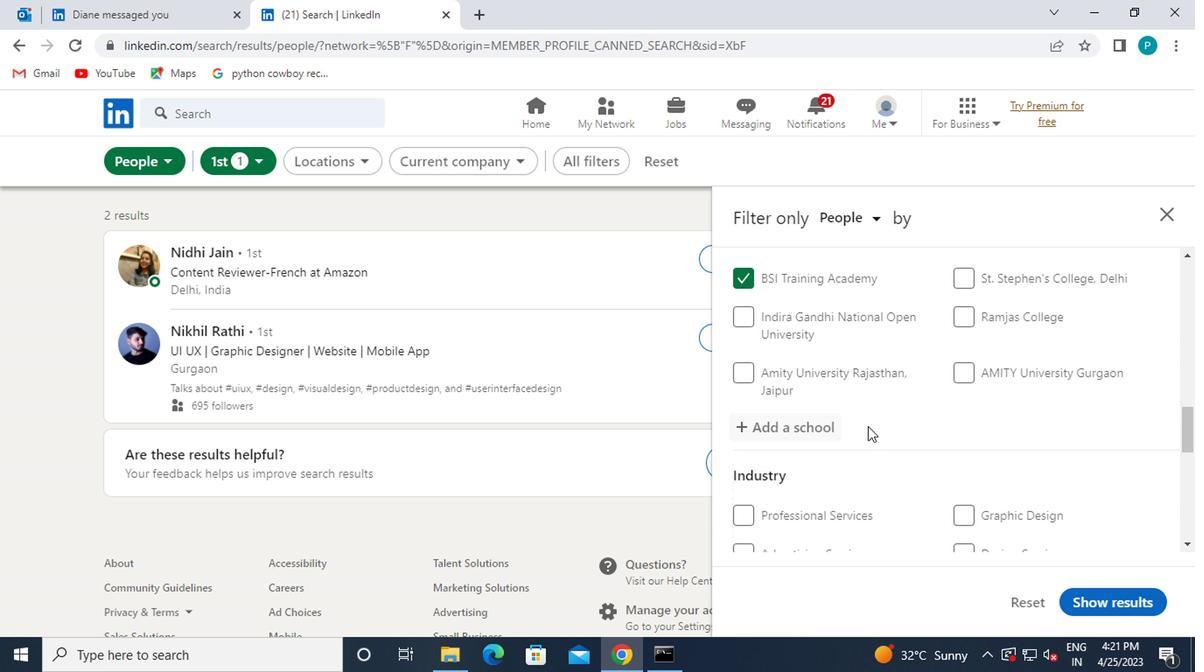 
Action: Mouse moved to (737, 422)
Screenshot: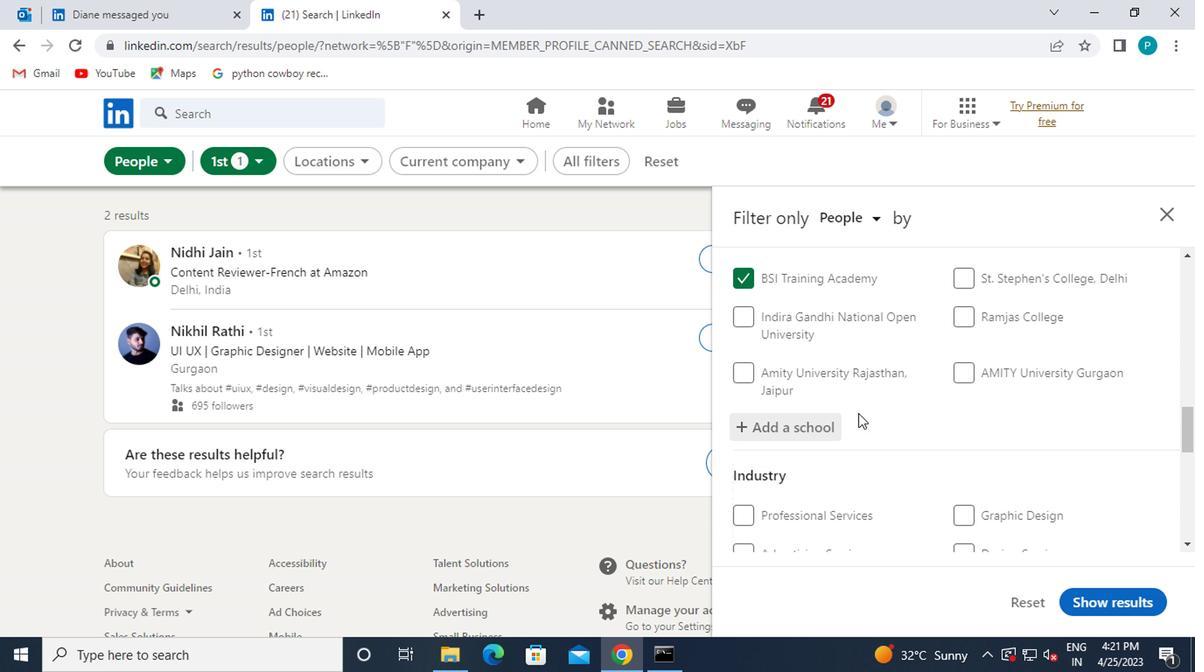 
Action: Mouse scrolled (737, 421) with delta (0, 0)
Screenshot: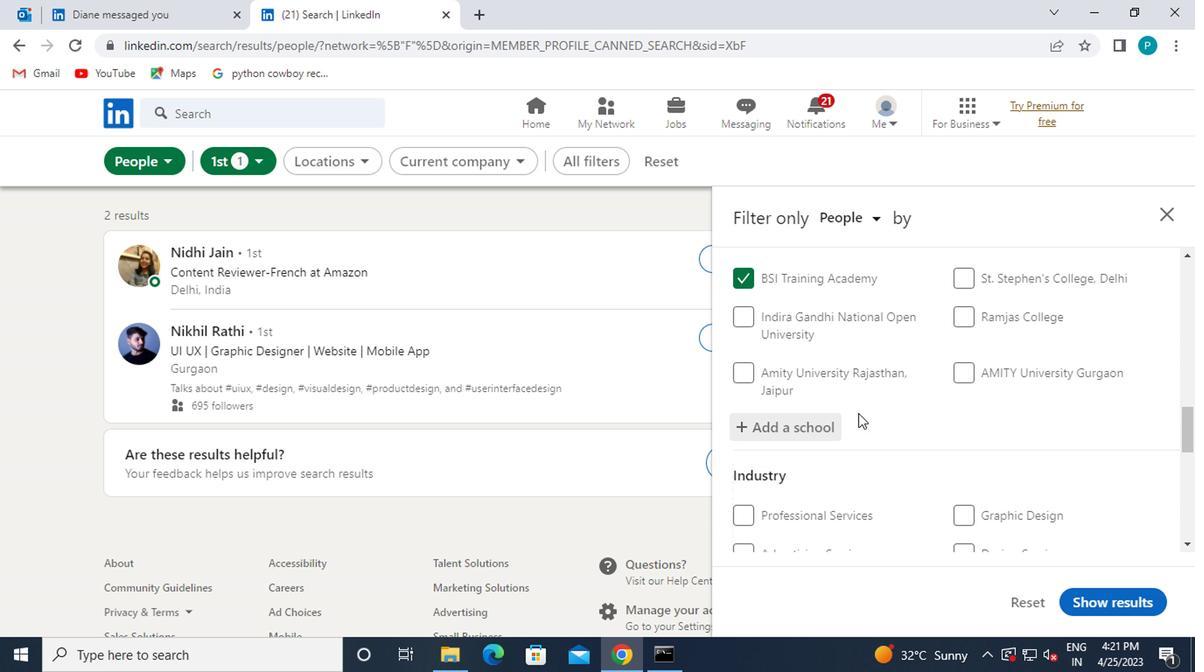 
Action: Mouse scrolled (737, 421) with delta (0, 0)
Screenshot: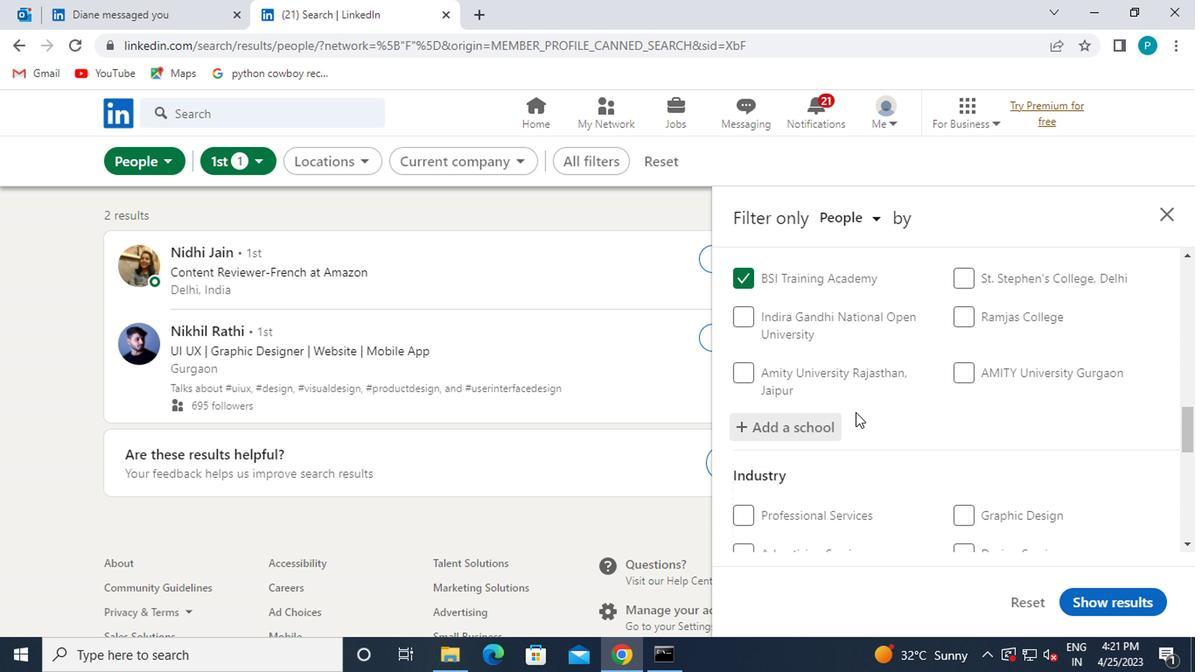 
Action: Mouse moved to (661, 422)
Screenshot: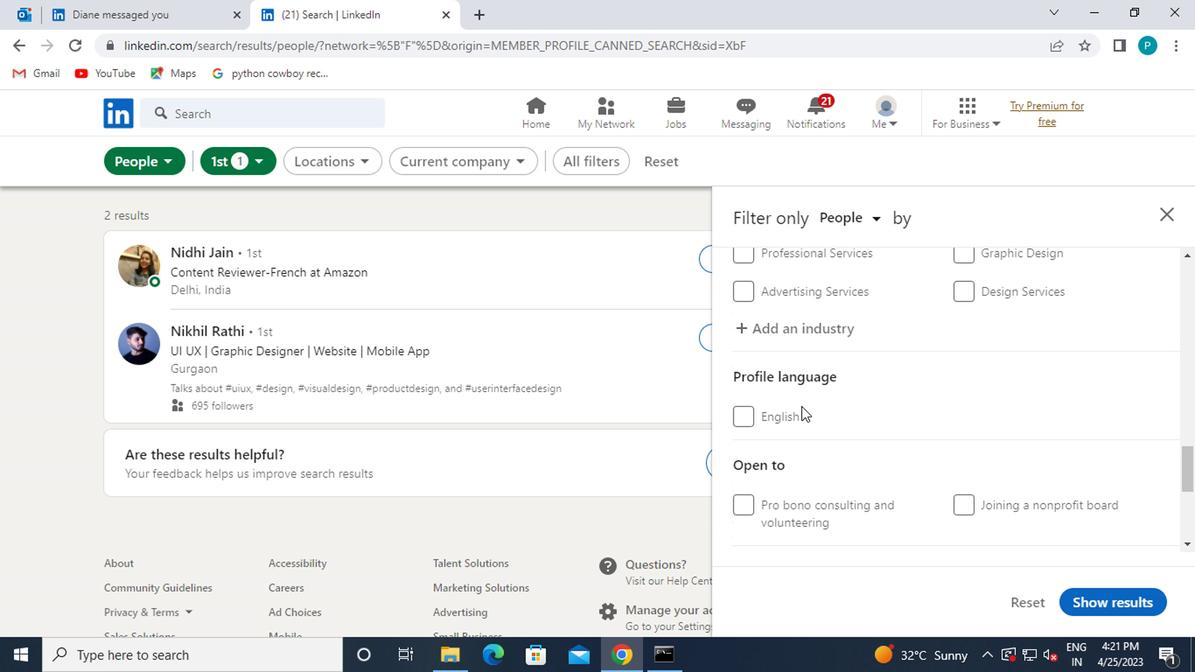 
Action: Mouse pressed left at (661, 422)
Screenshot: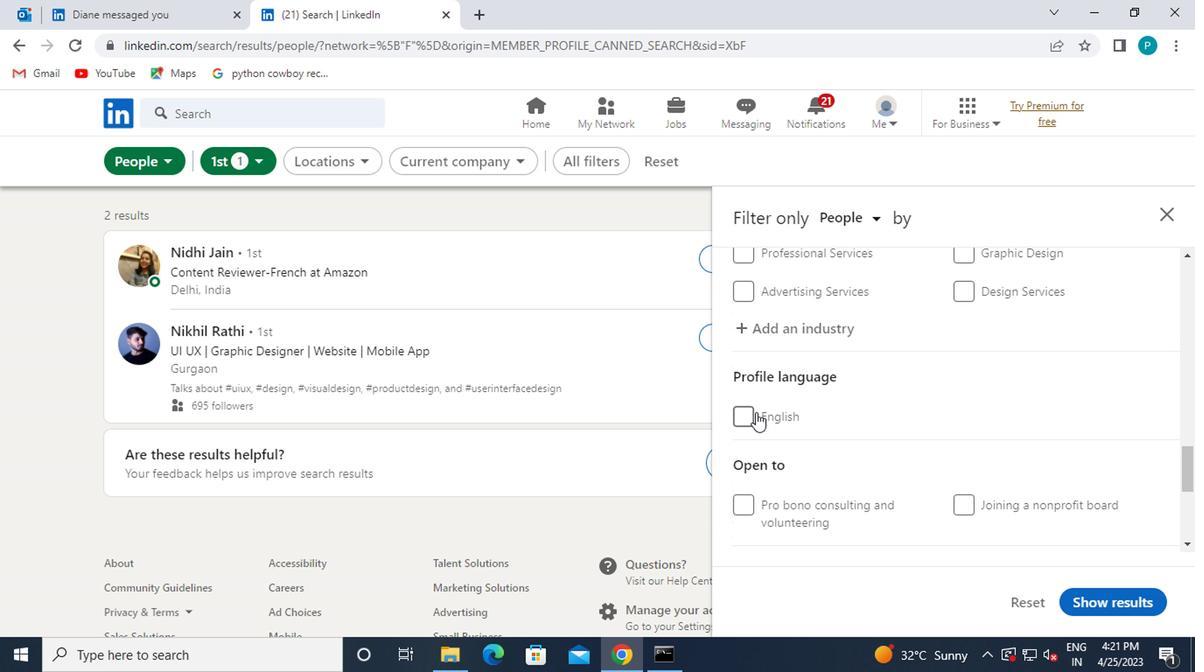 
Action: Mouse moved to (776, 411)
Screenshot: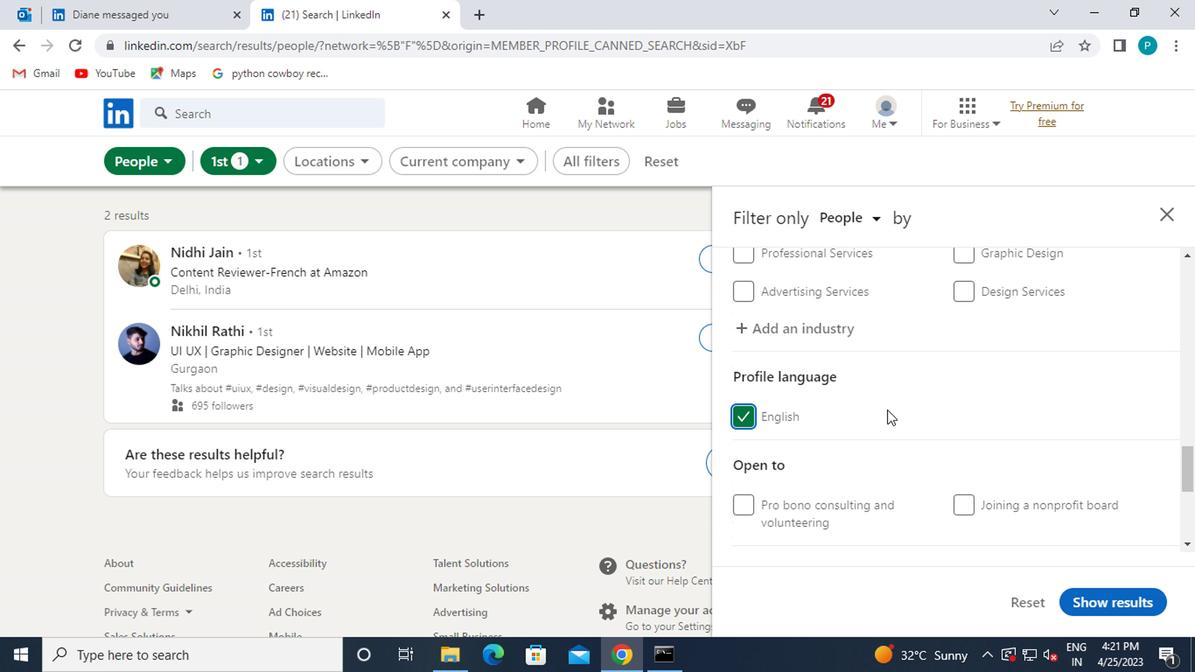 
Action: Mouse scrolled (776, 412) with delta (0, 0)
Screenshot: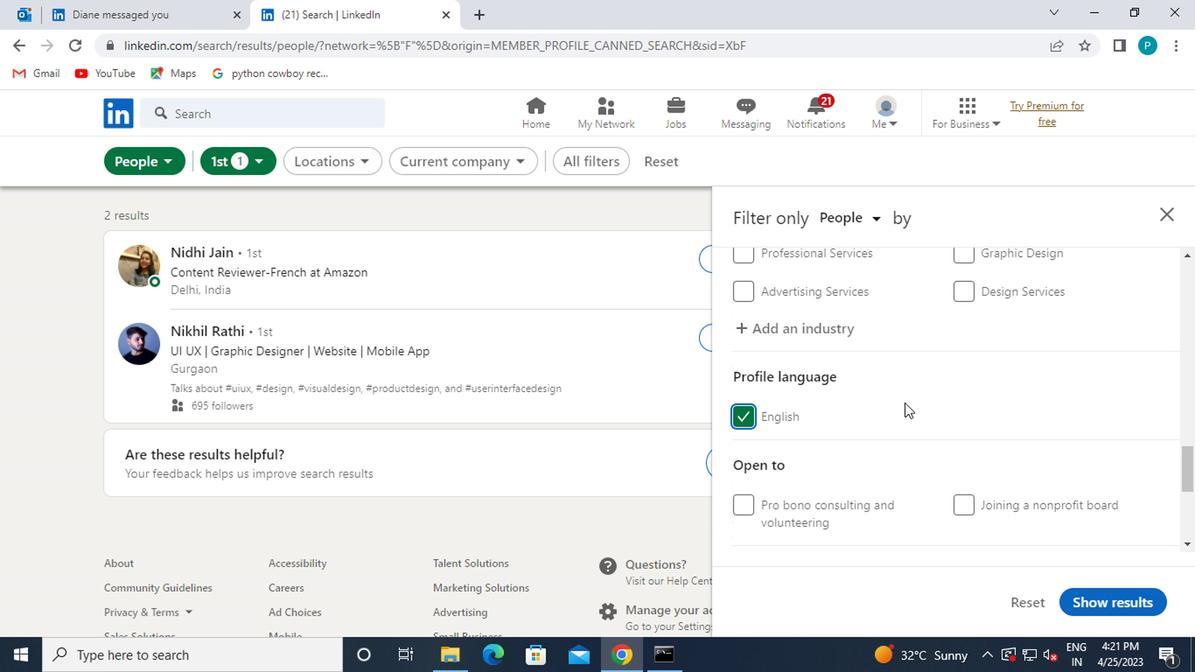 
Action: Mouse scrolled (776, 412) with delta (0, 0)
Screenshot: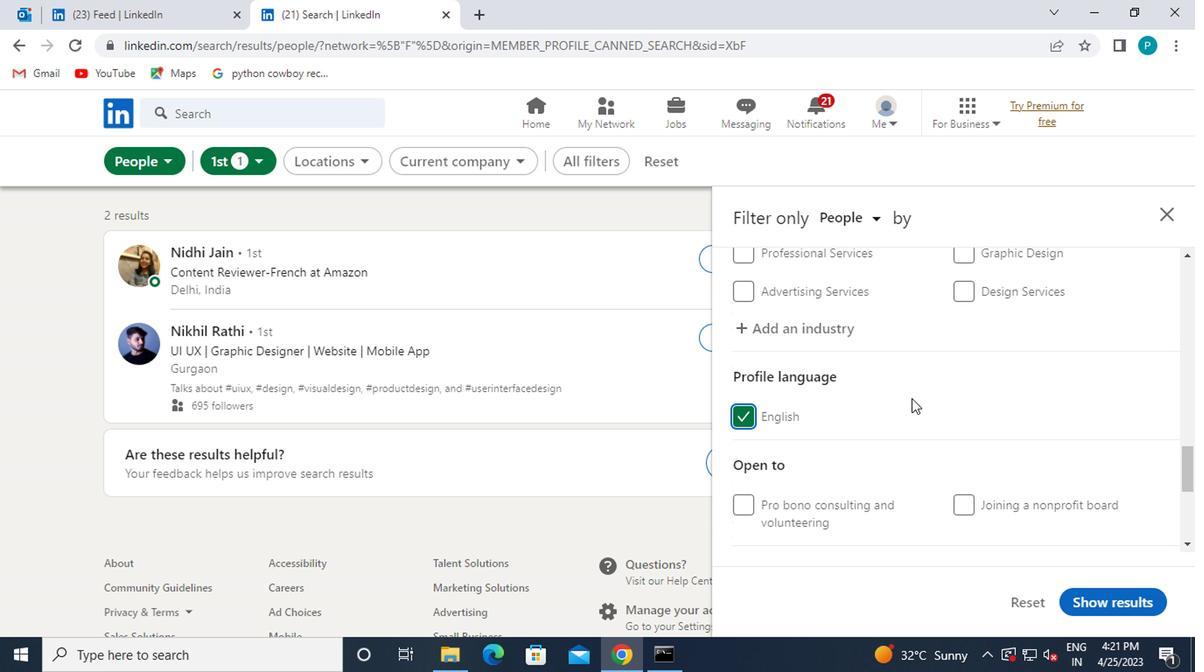 
Action: Mouse moved to (671, 468)
Screenshot: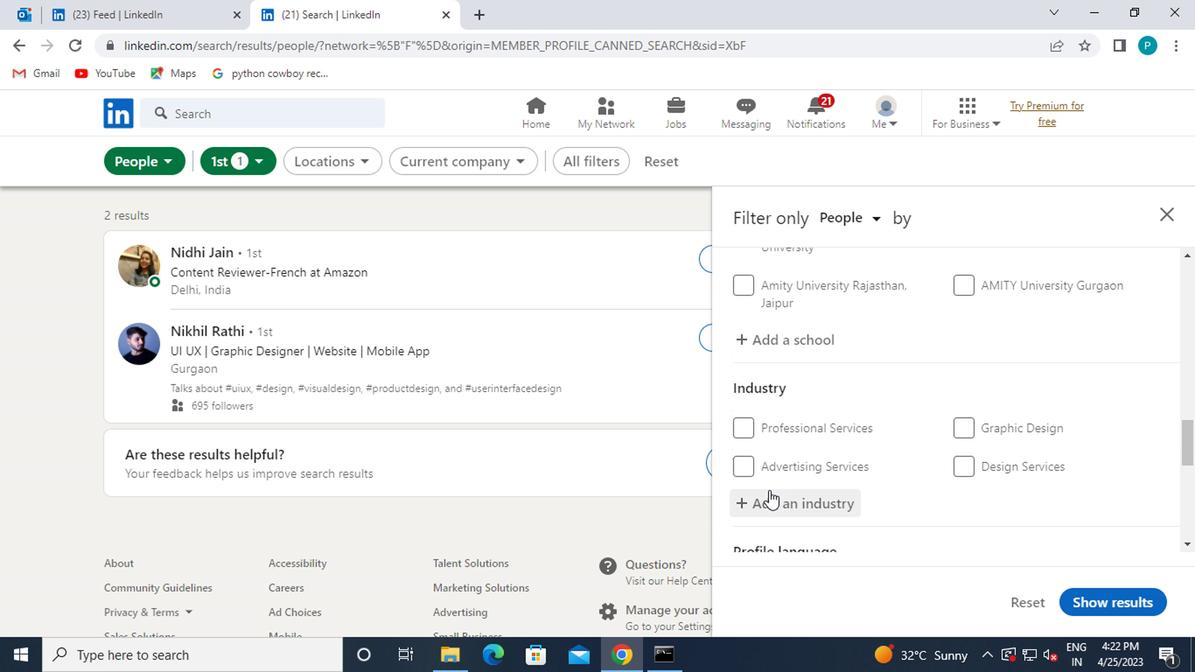 
Action: Mouse scrolled (671, 467) with delta (0, 0)
Screenshot: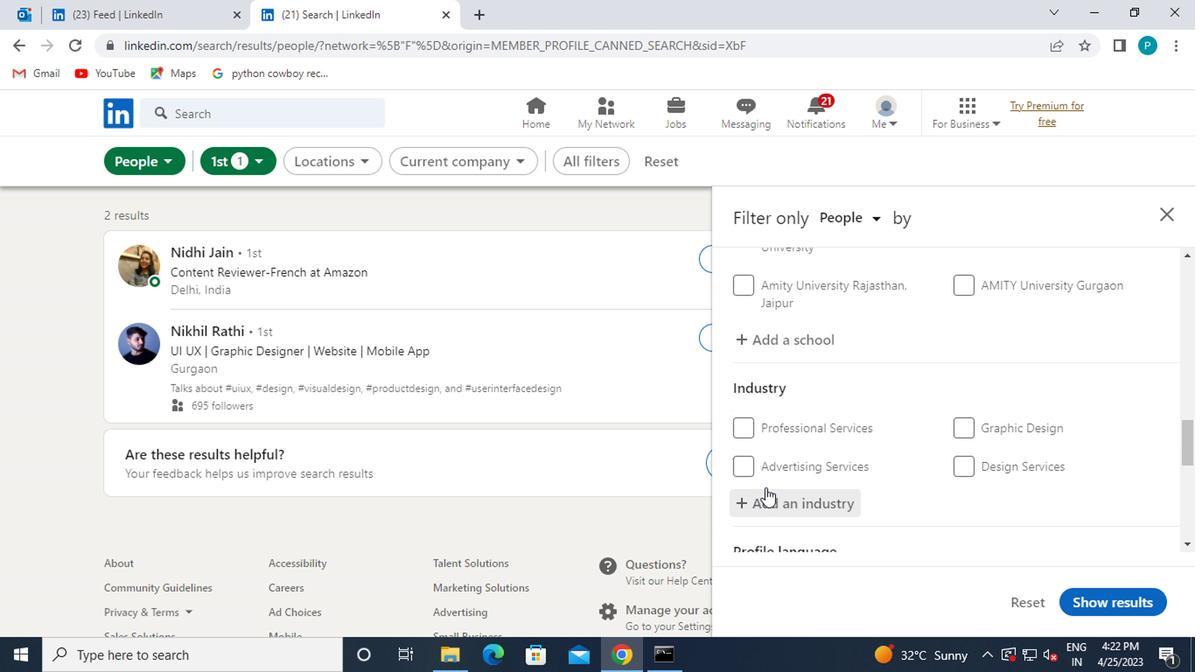 
Action: Mouse moved to (660, 424)
Screenshot: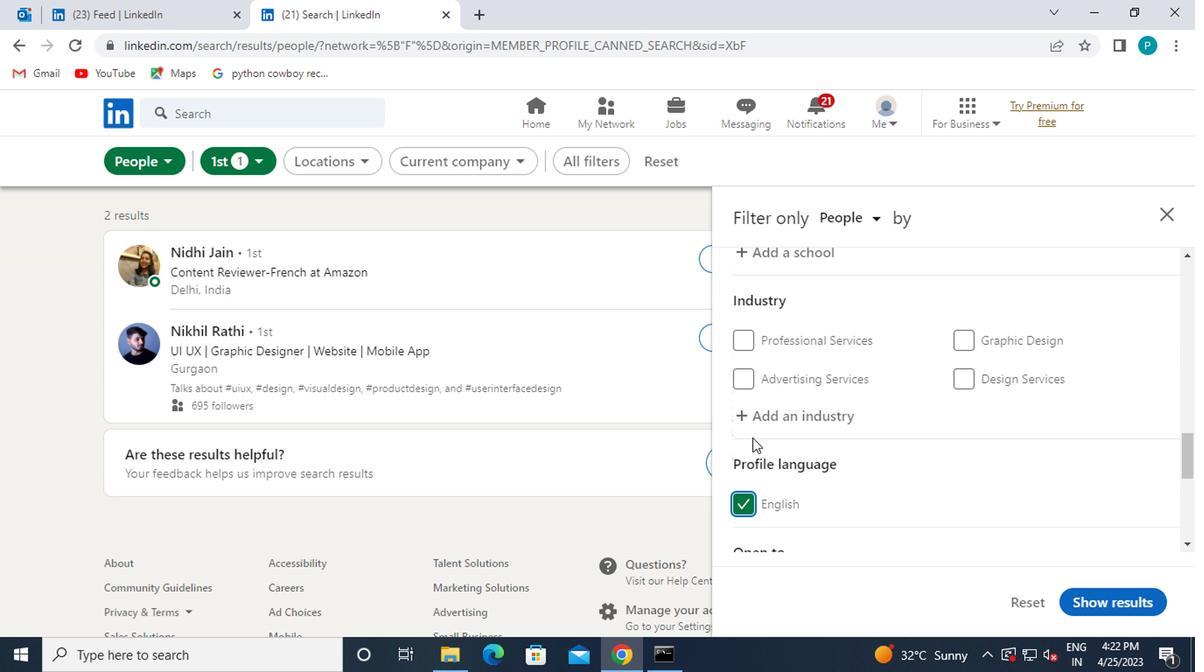 
Action: Mouse pressed left at (660, 424)
Screenshot: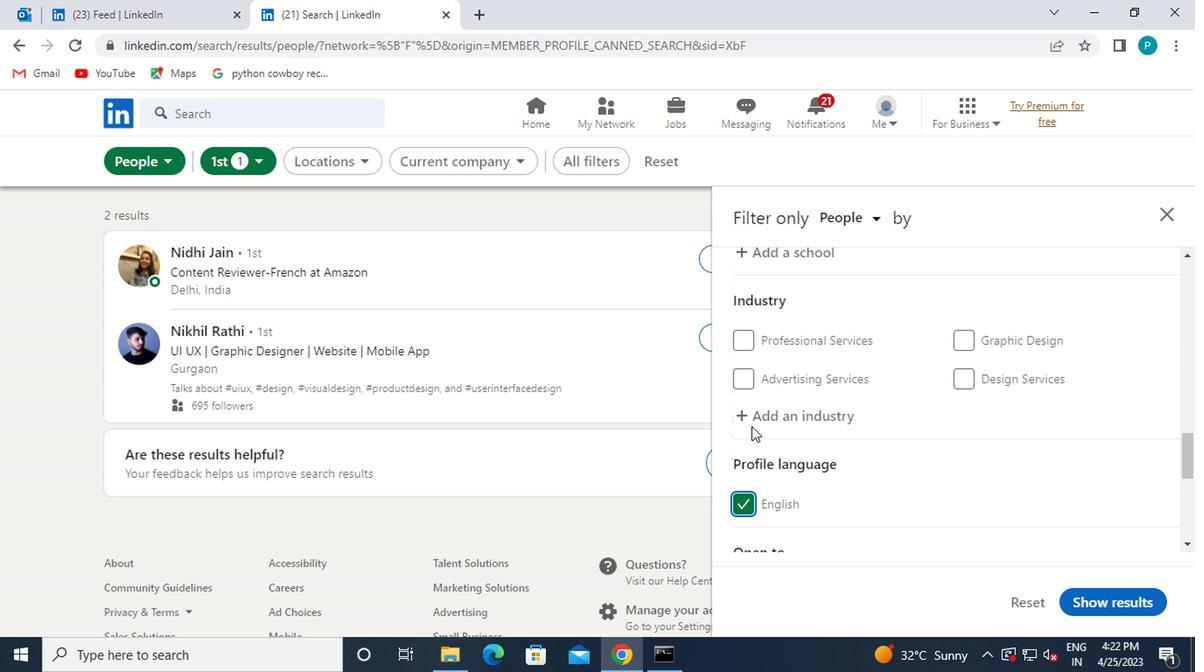 
Action: Mouse moved to (660, 423)
Screenshot: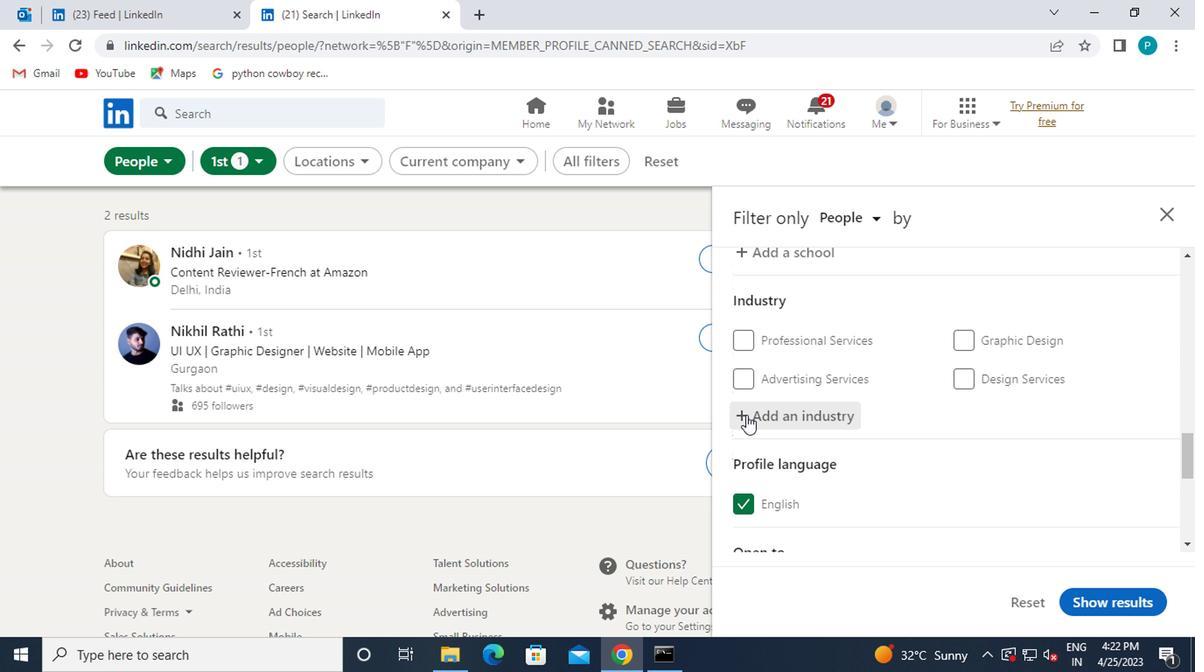 
Action: Key pressed ACCOMMODATION
Screenshot: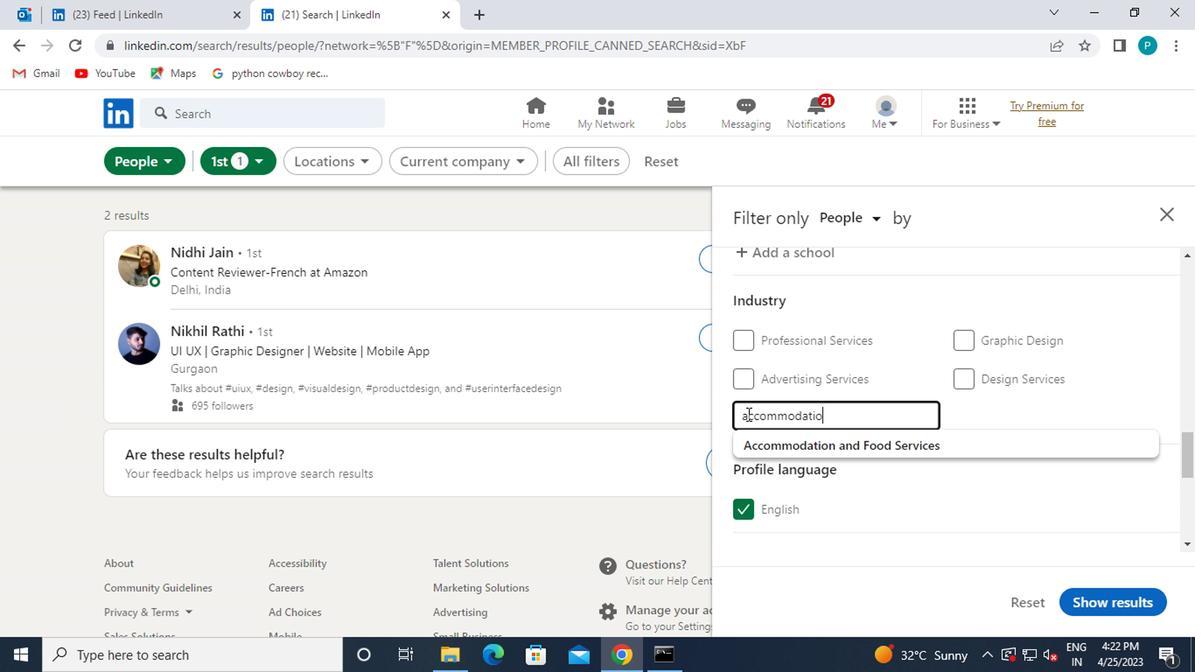 
Action: Mouse moved to (676, 450)
Screenshot: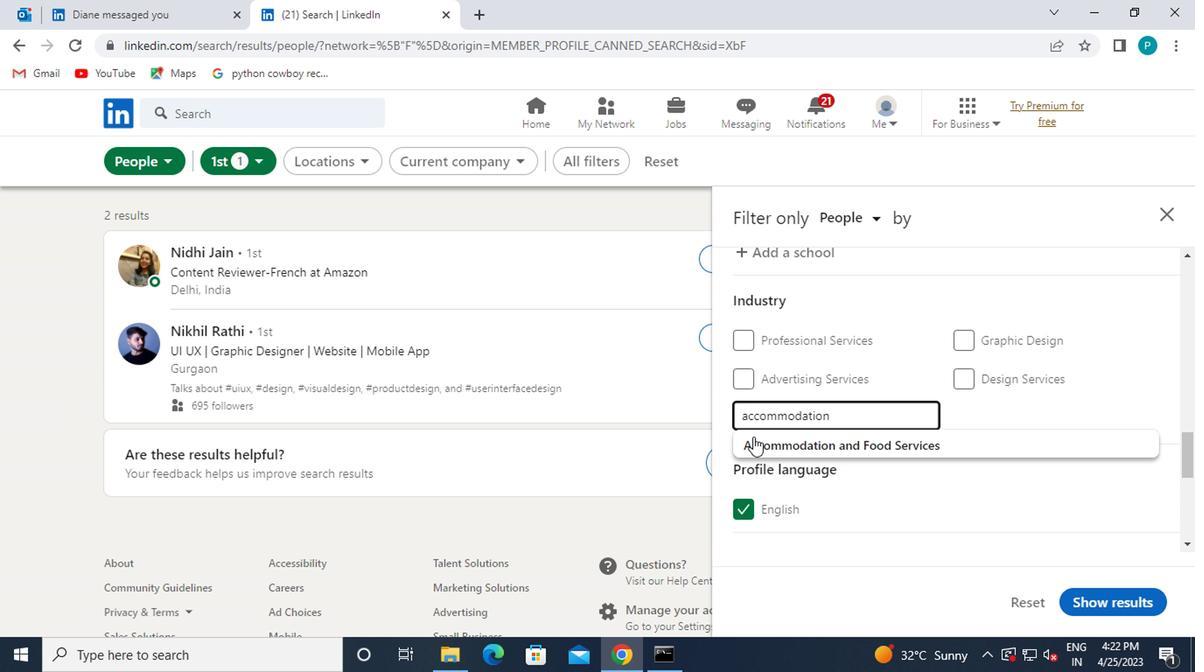 
Action: Mouse pressed left at (676, 450)
Screenshot: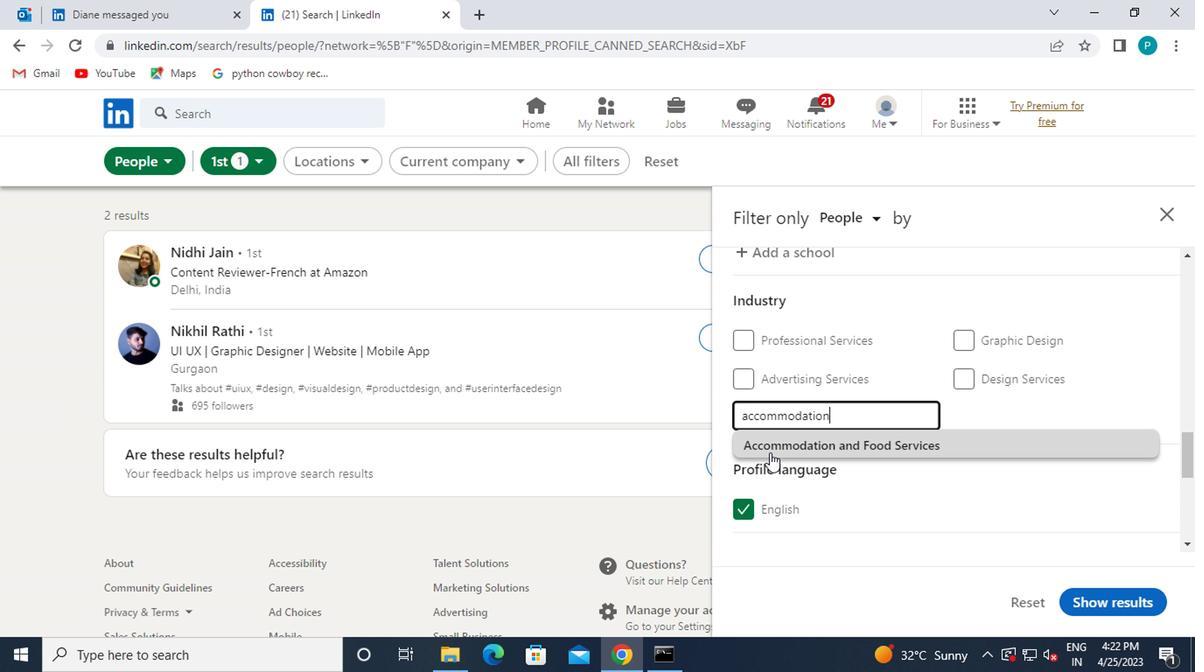 
Action: Mouse moved to (787, 485)
Screenshot: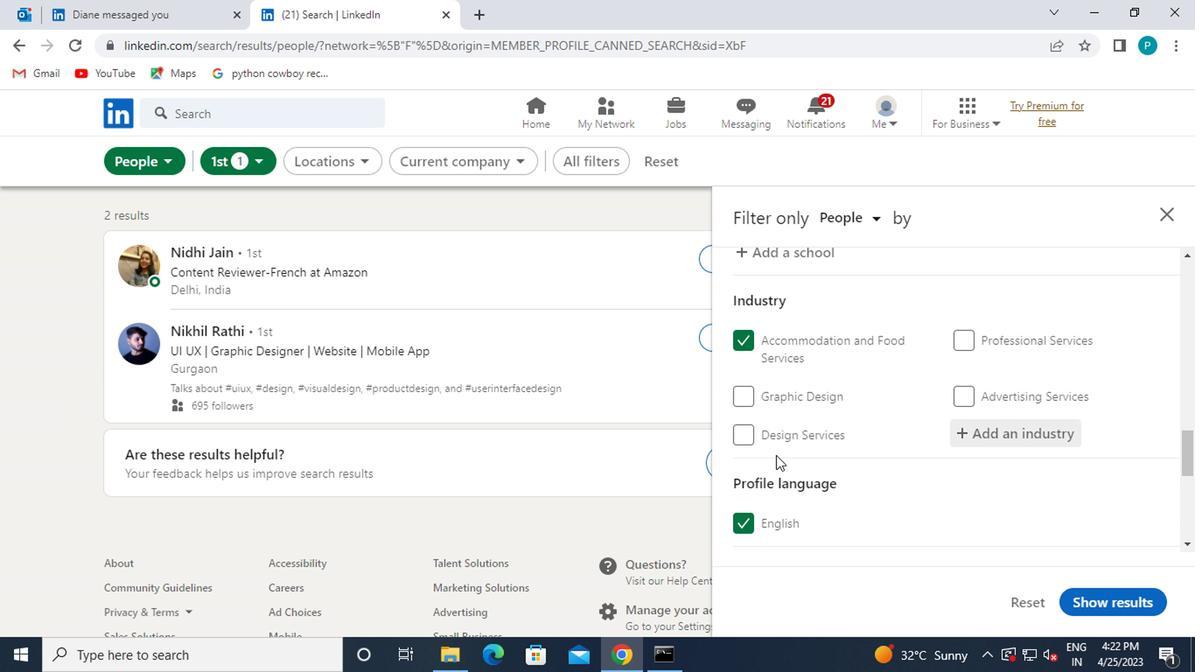 
Action: Mouse scrolled (787, 485) with delta (0, 0)
Screenshot: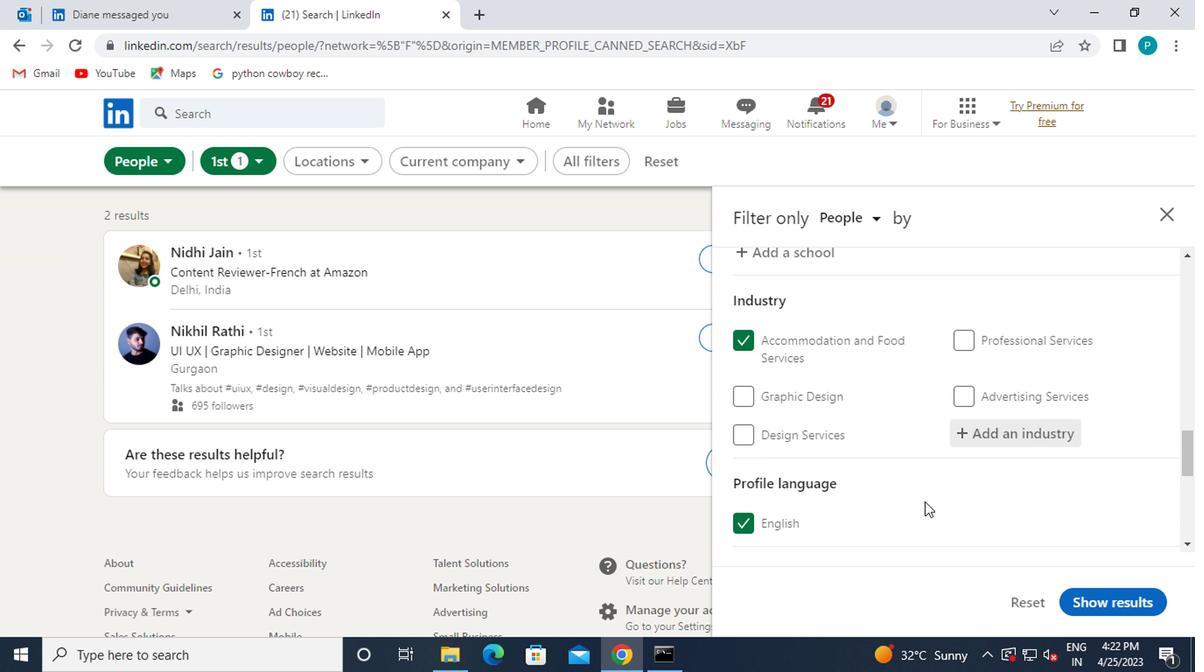 
Action: Mouse moved to (785, 484)
Screenshot: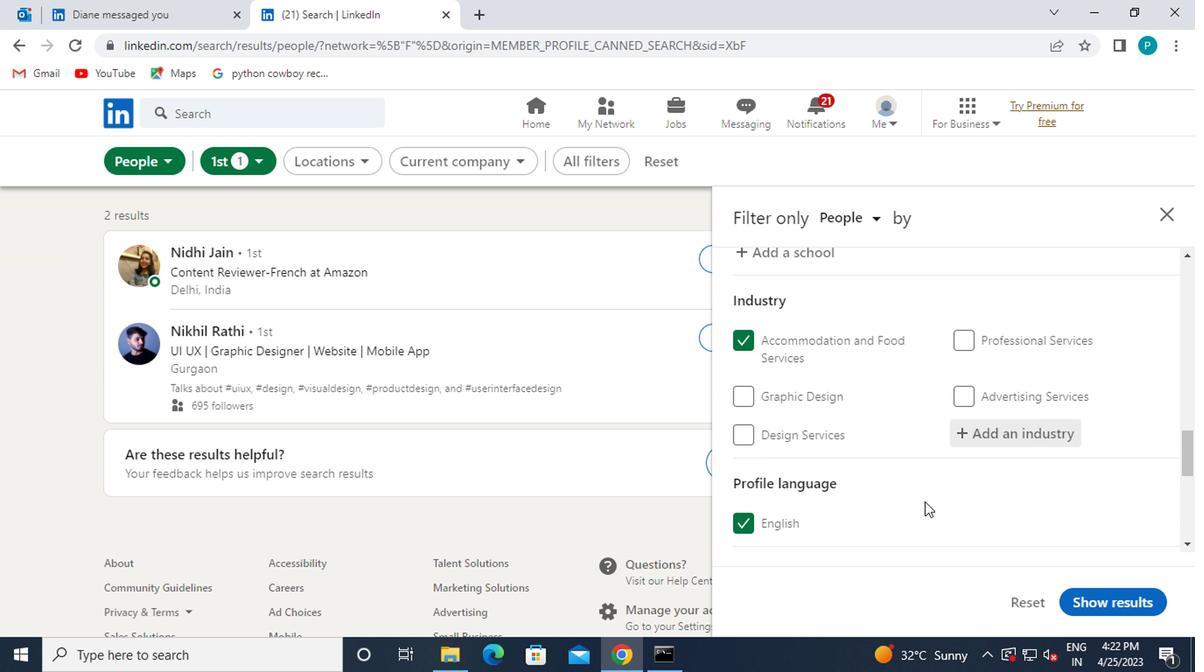 
Action: Mouse scrolled (785, 483) with delta (0, 0)
Screenshot: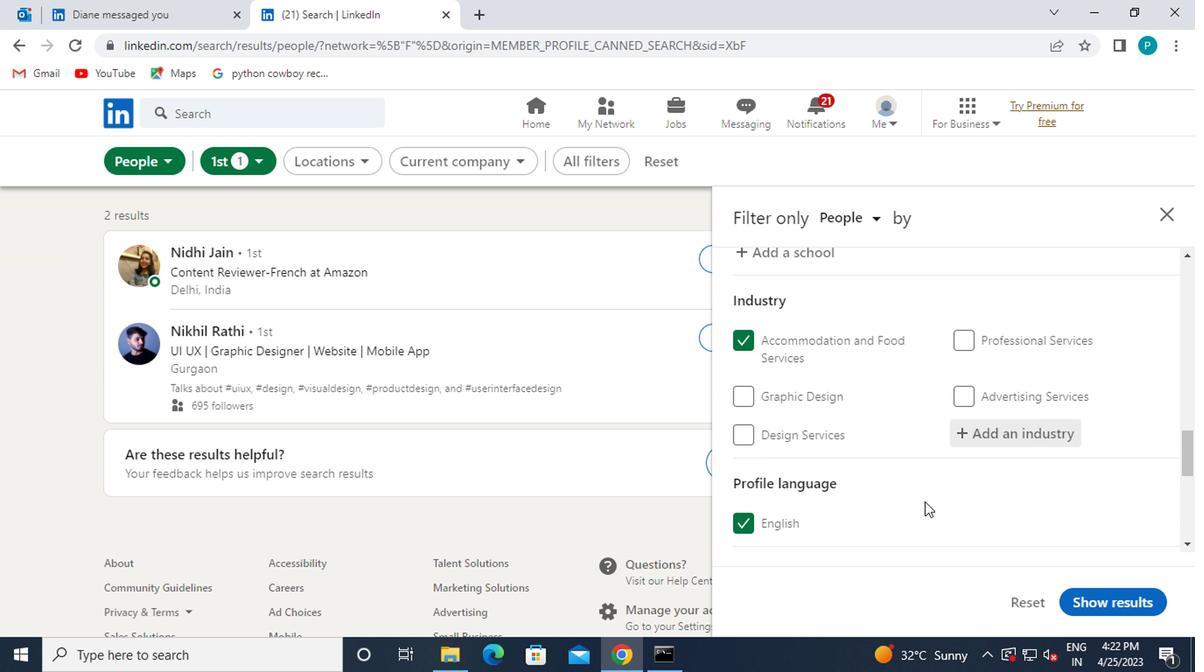 
Action: Mouse moved to (744, 468)
Screenshot: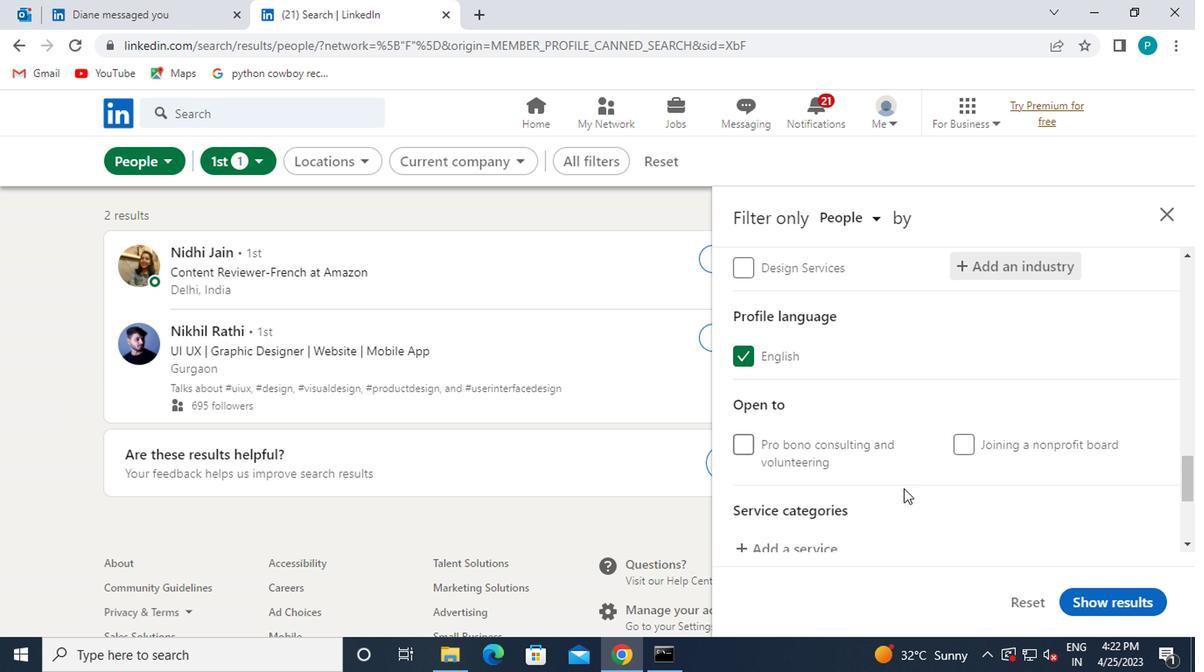 
Action: Mouse scrolled (744, 468) with delta (0, 0)
Screenshot: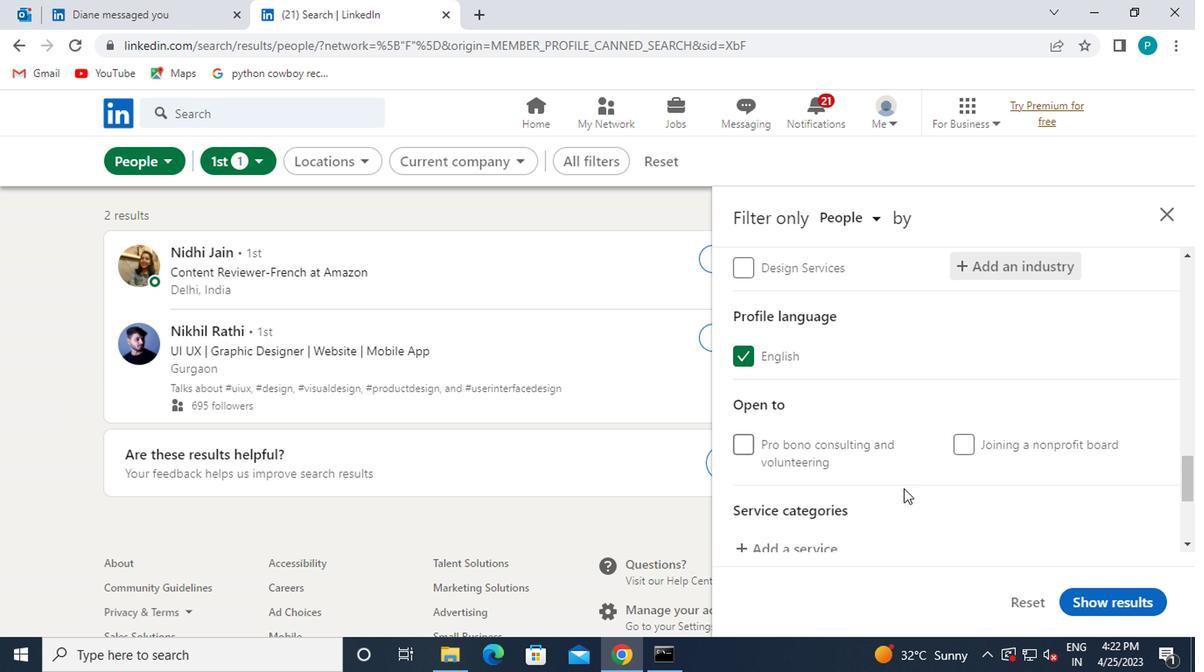 
Action: Mouse moved to (691, 451)
Screenshot: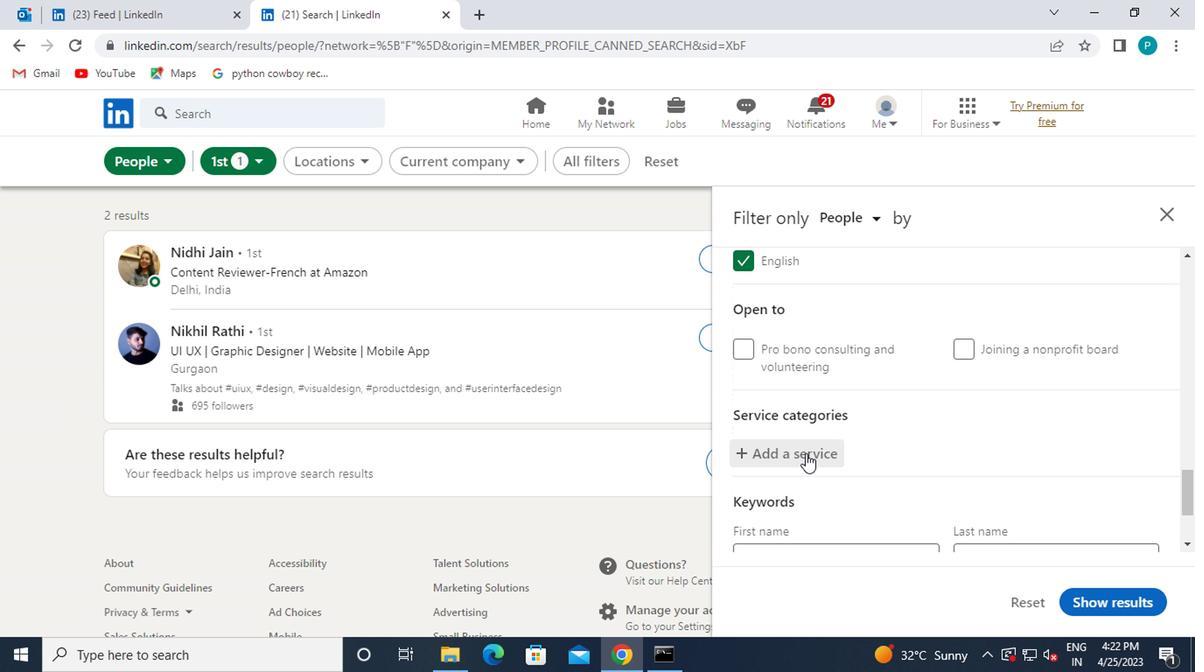 
Action: Mouse pressed left at (691, 451)
Screenshot: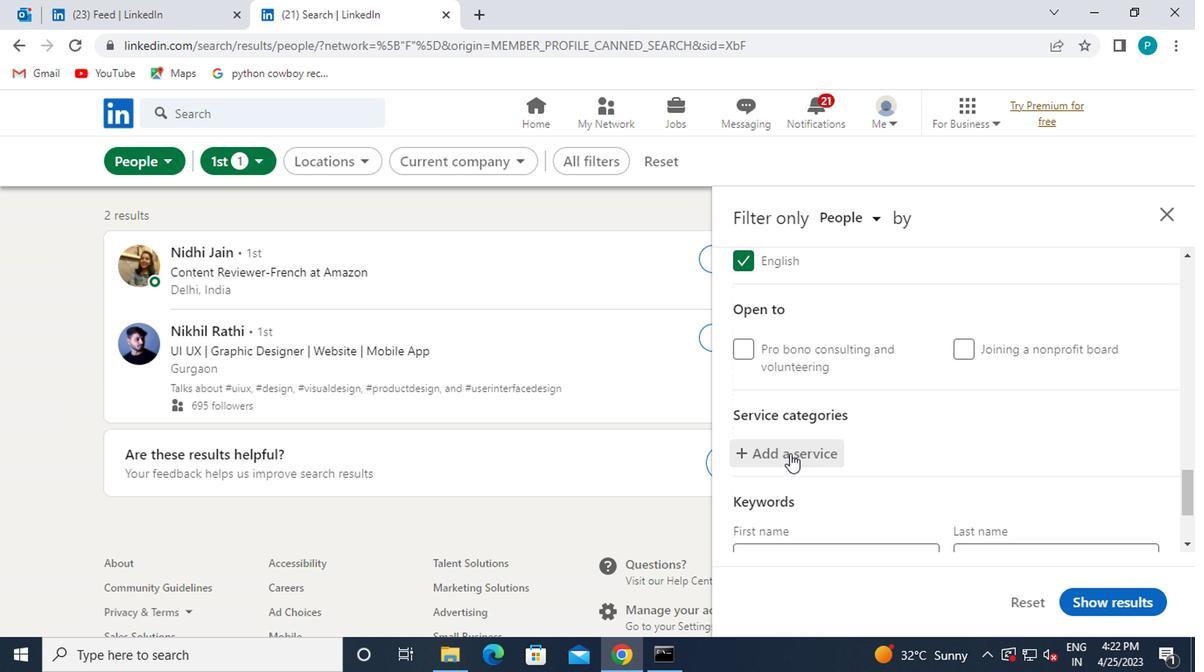 
Action: Mouse moved to (708, 443)
Screenshot: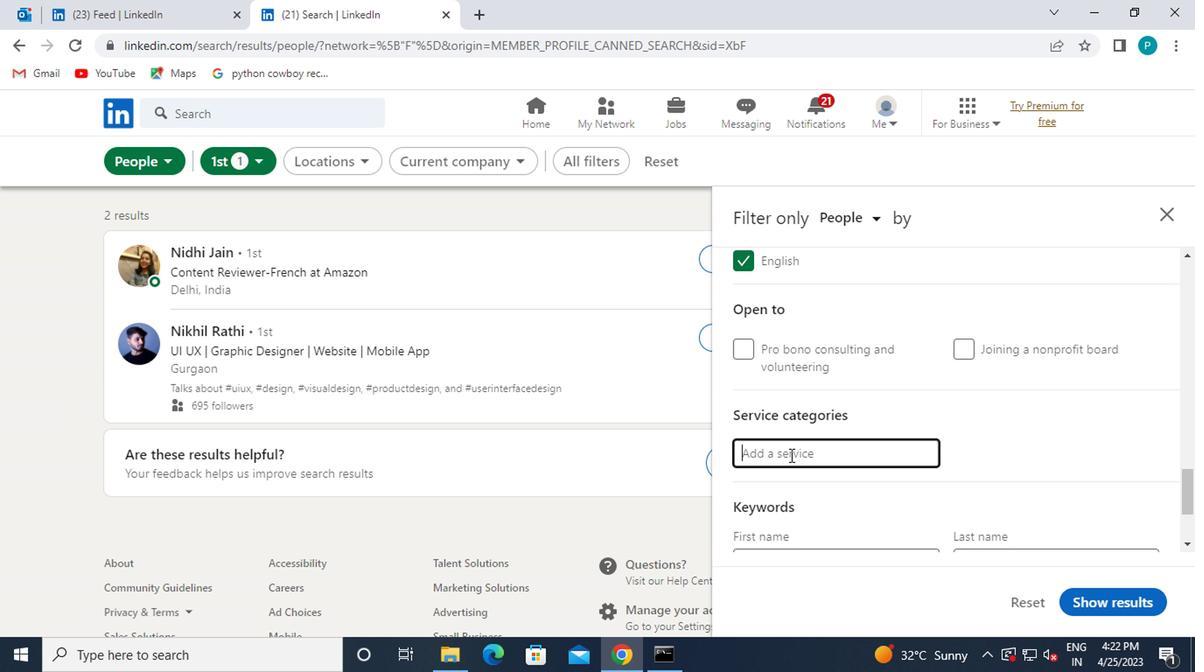 
Action: Key pressed DIG
Screenshot: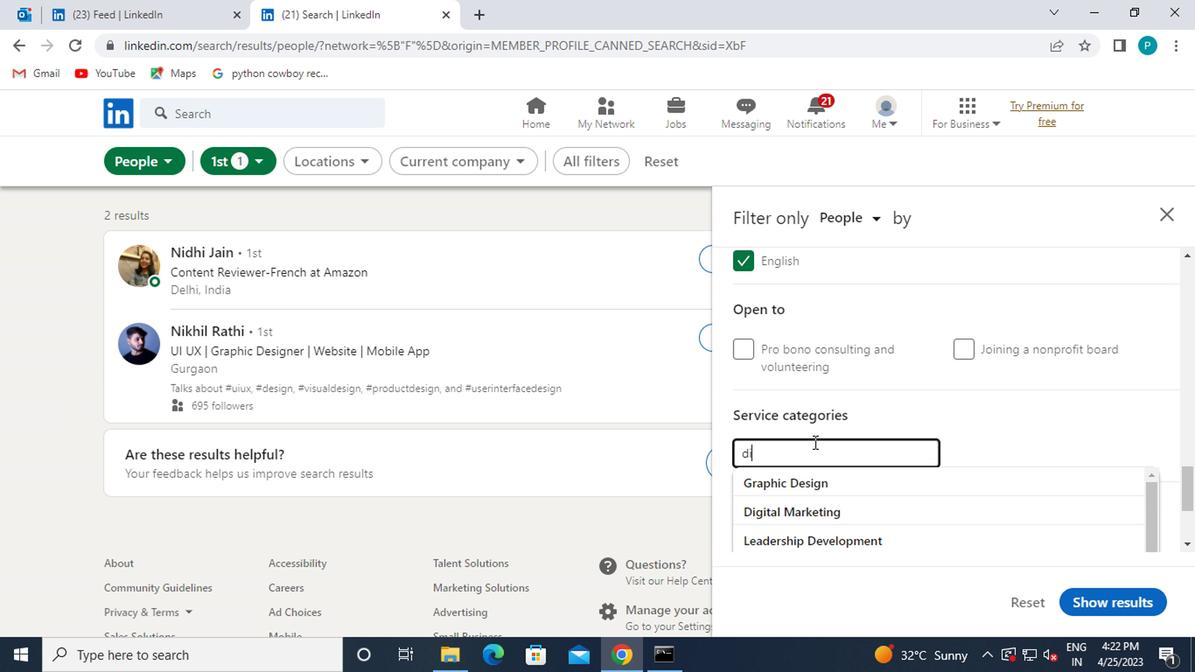 
Action: Mouse moved to (720, 467)
Screenshot: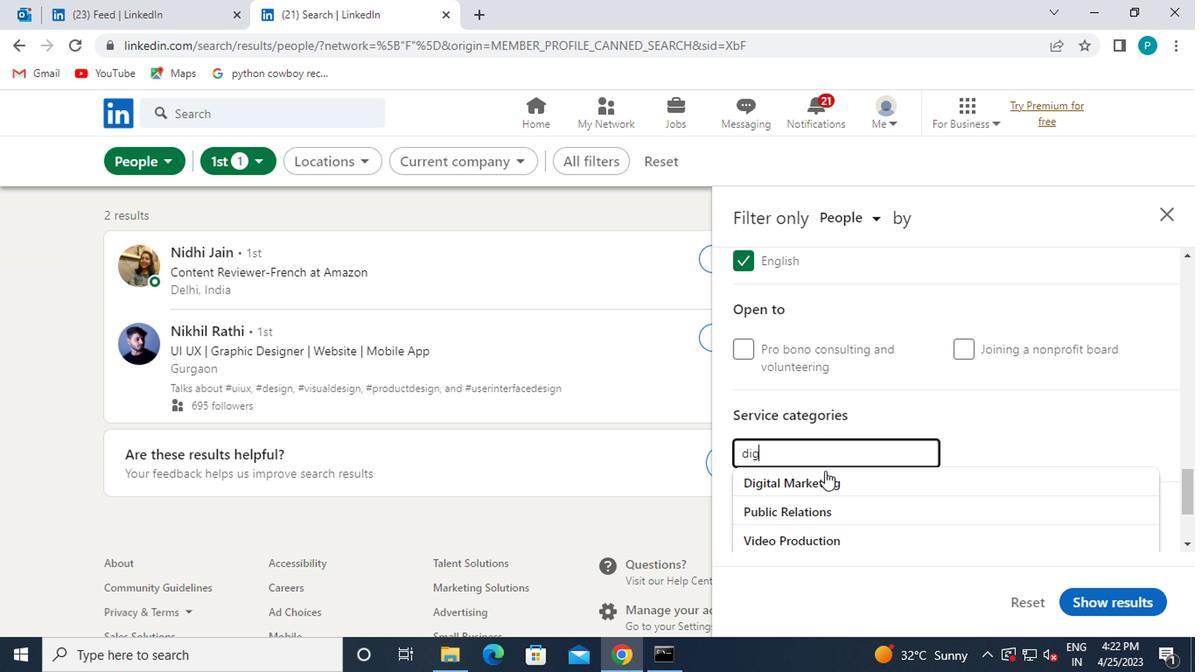 
Action: Mouse pressed left at (720, 467)
Screenshot: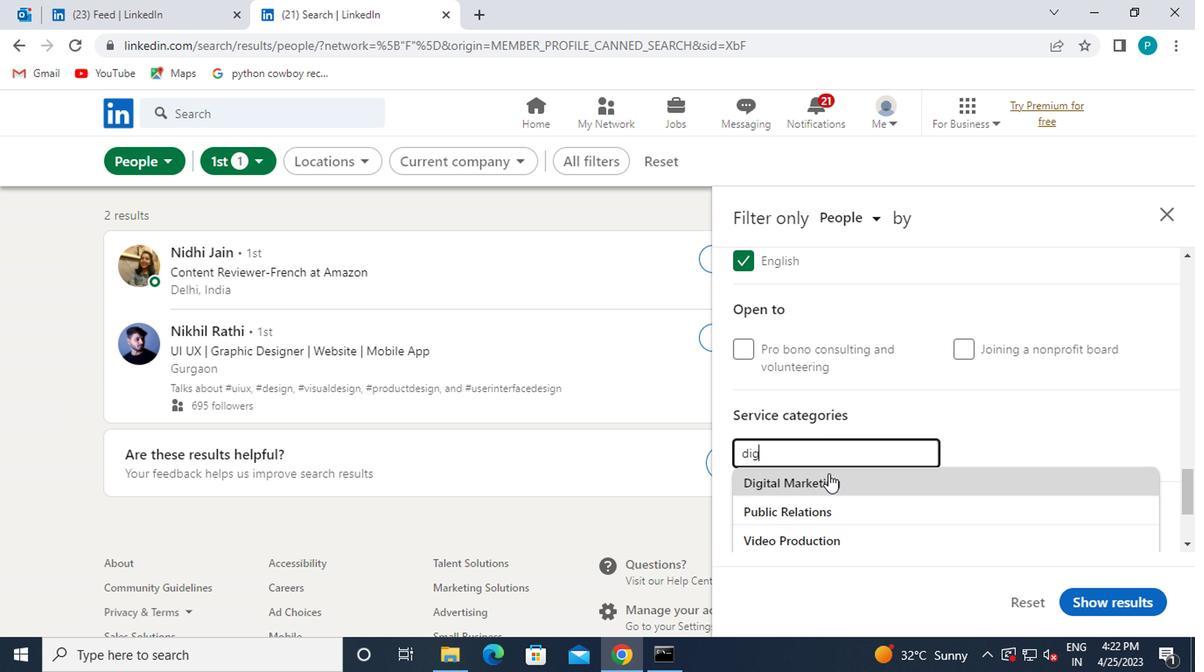 
Action: Mouse scrolled (720, 466) with delta (0, 0)
Screenshot: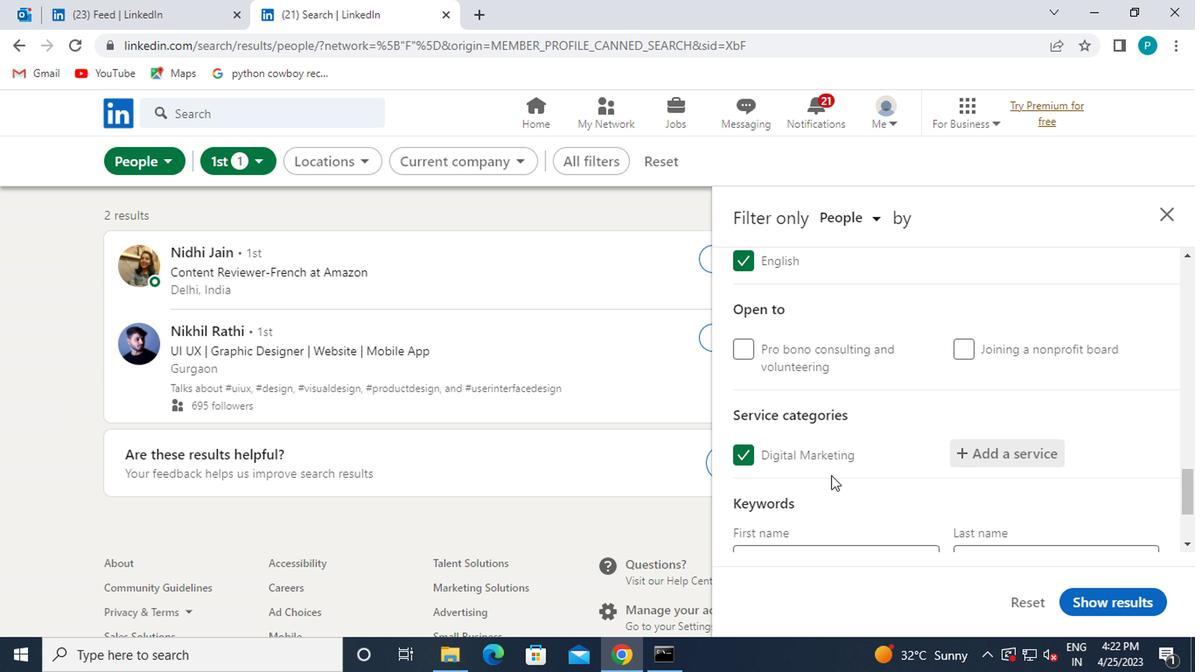 
Action: Mouse scrolled (720, 466) with delta (0, 0)
Screenshot: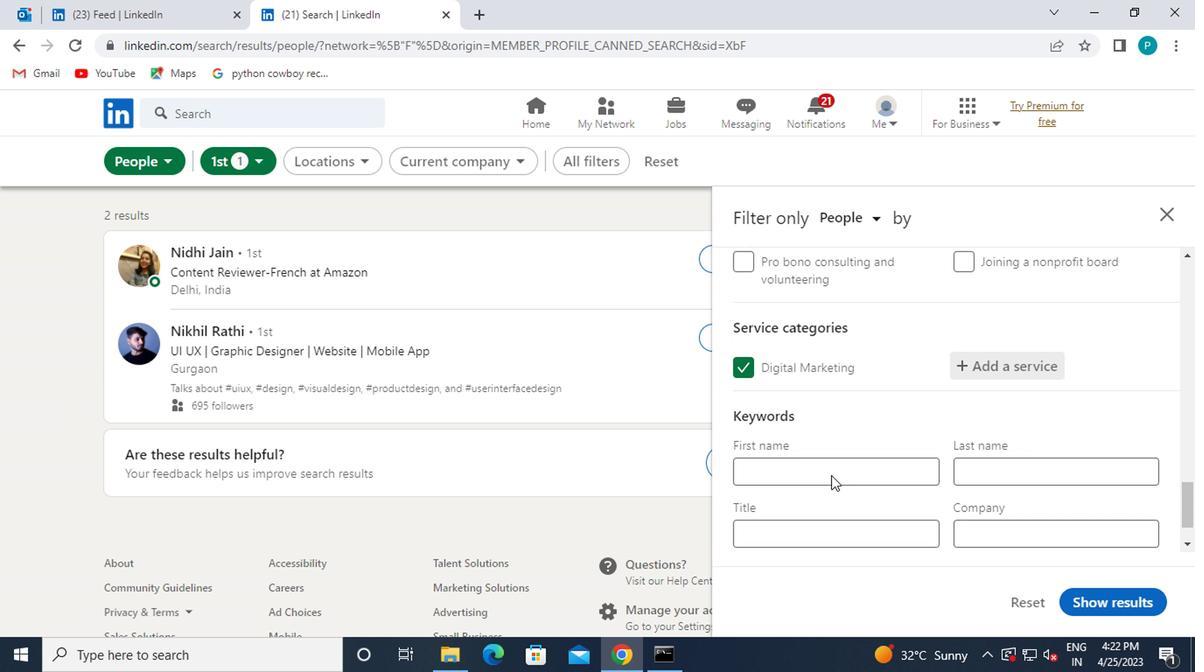 
Action: Mouse scrolled (720, 466) with delta (0, 0)
Screenshot: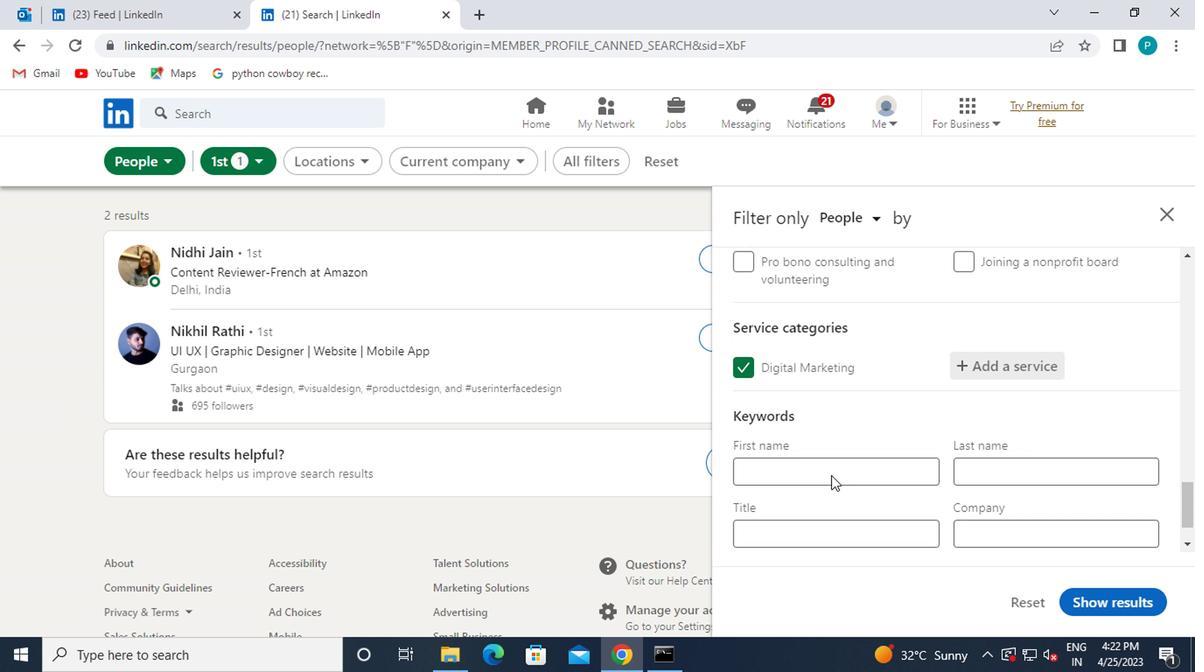 
Action: Mouse pressed left at (720, 467)
Screenshot: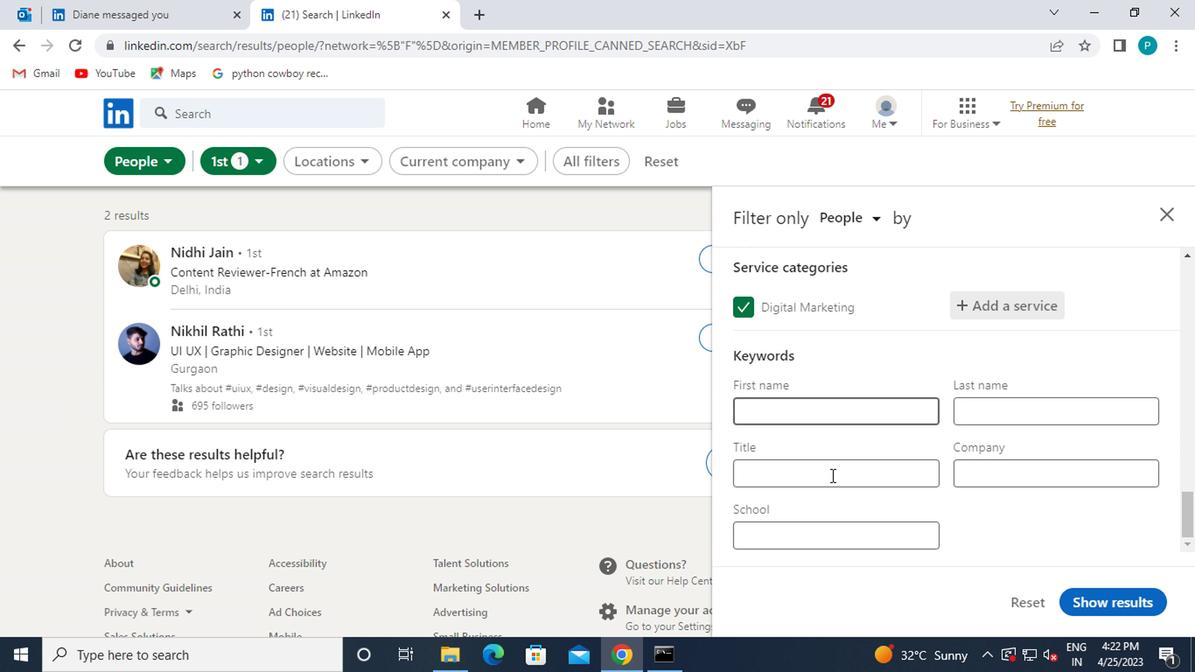 
Action: Key pressed M<Key.backspace><Key.caps_lock>M<Key.caps_lock>ECHANIC
Screenshot: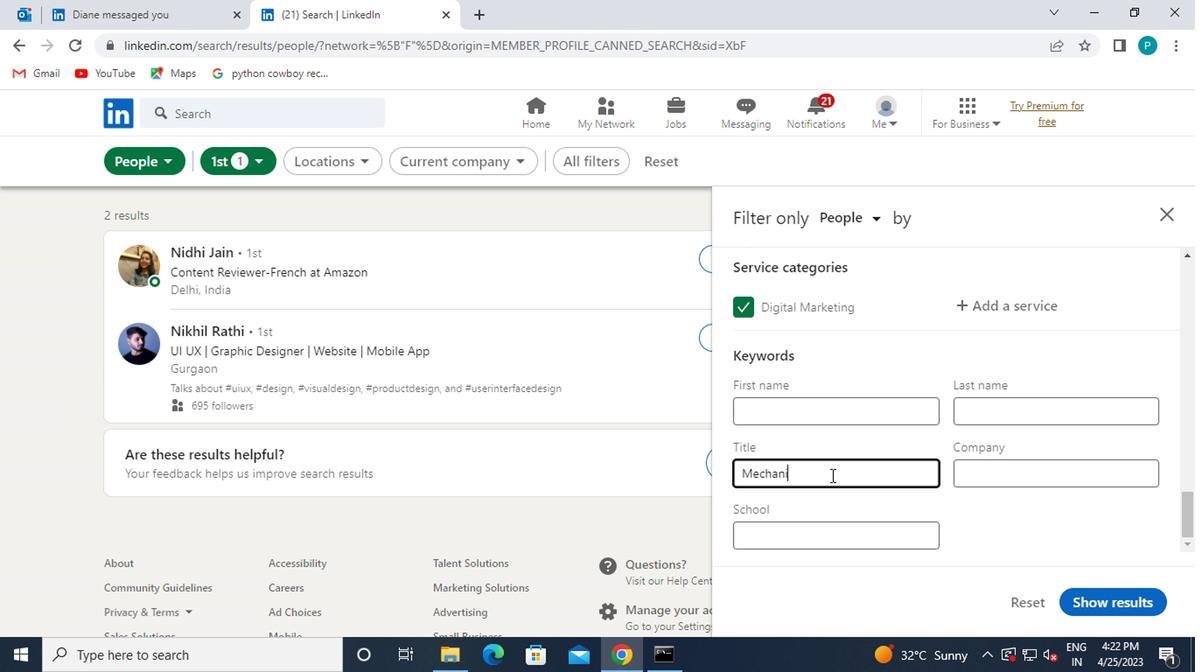 
Action: Mouse moved to (945, 556)
Screenshot: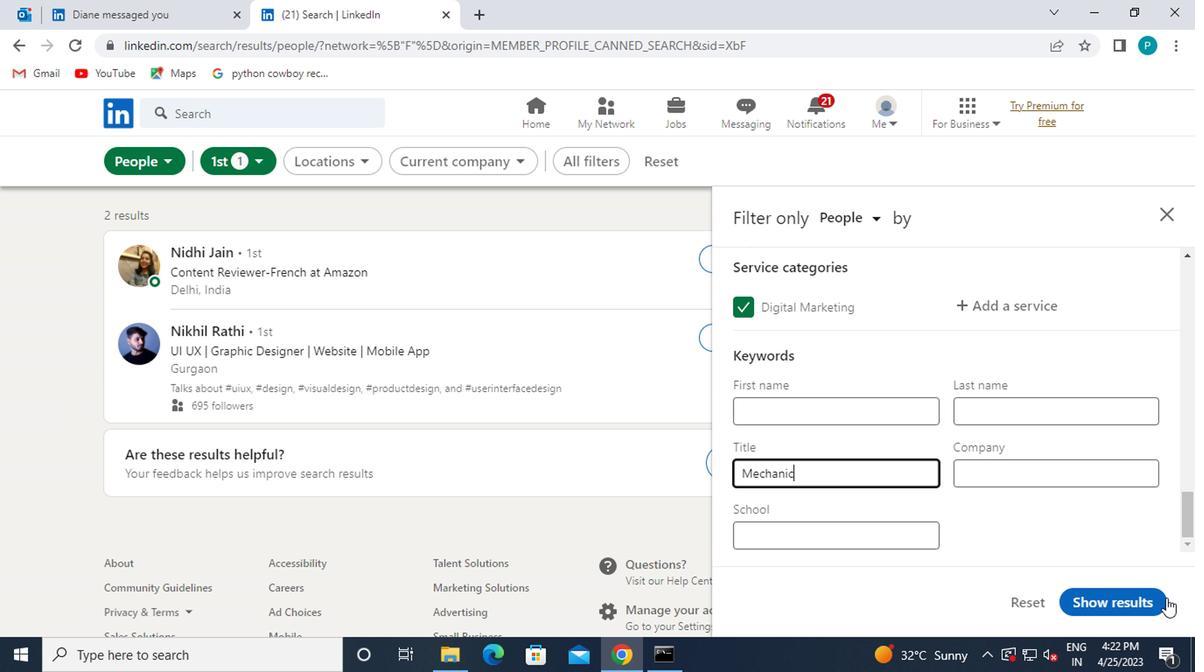 
Action: Mouse pressed left at (945, 556)
Screenshot: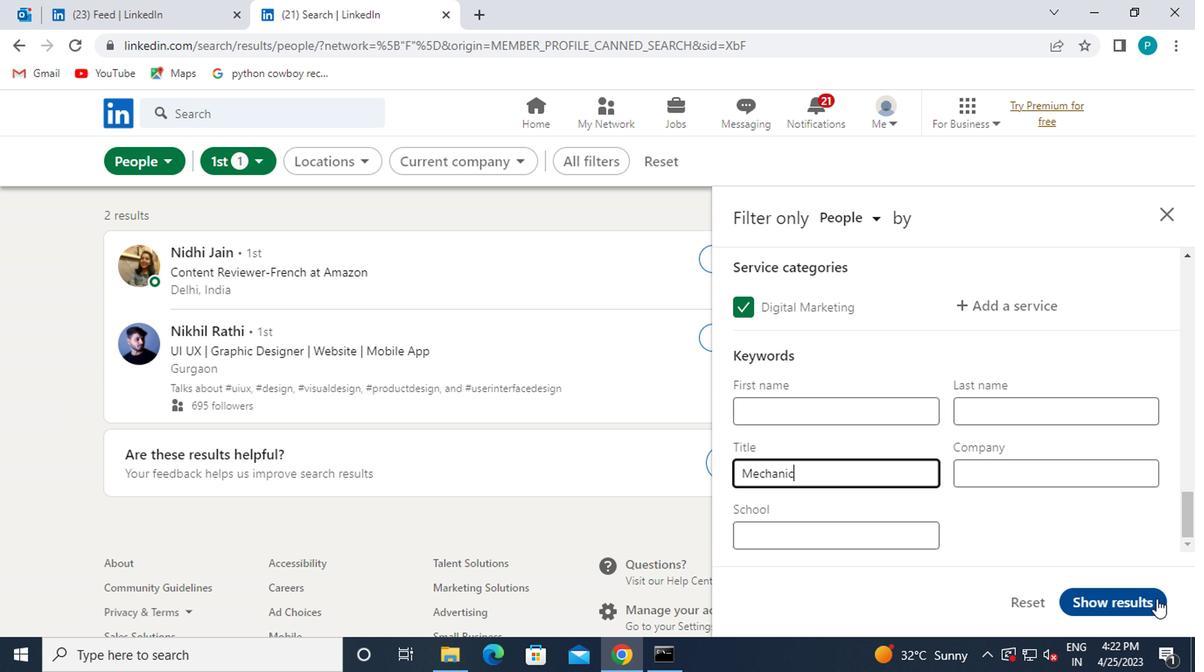 
